 Task: Open Card Tax Planning Review in Board Regulatory Compliance to Workspace Email Automation and add a team member Softage.1@softage.net, a label Orange, a checklist Retirement Planning, an attachment from your google drive, a color Orange and finally, add a card description 'Develop and launch new customer retention strategy' and a comment 'This task requires us to be proactive and take ownership of our work, ensuring that we are making progress towards our goals.'. Add a start date 'Jan 05, 1900' with a due date 'Jan 12, 1900'
Action: Mouse moved to (671, 140)
Screenshot: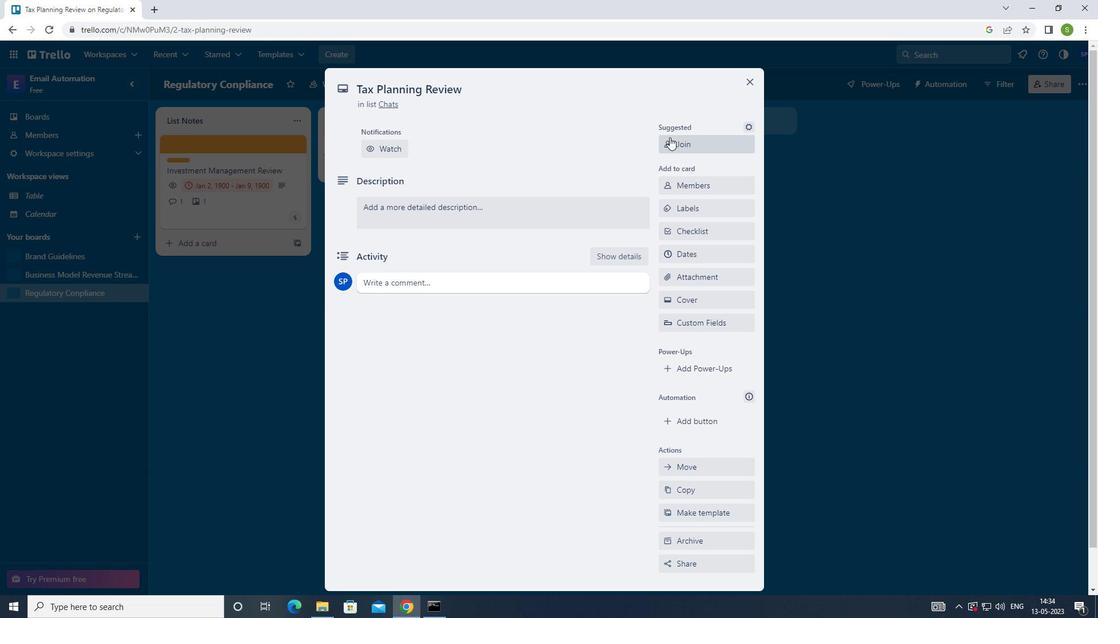 
Action: Mouse pressed left at (671, 140)
Screenshot: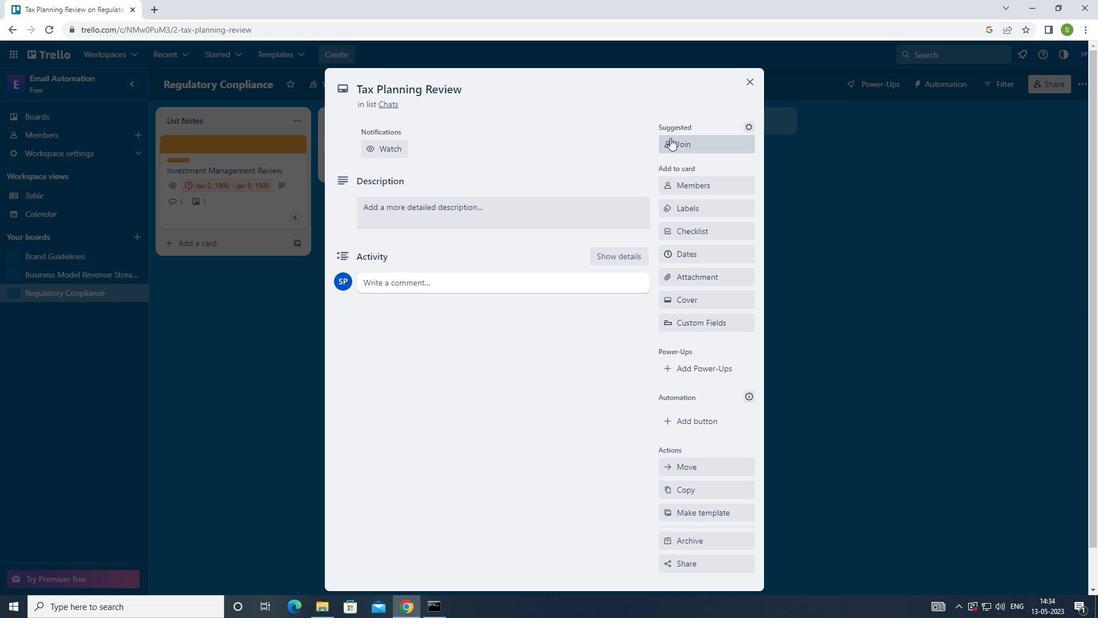 
Action: Mouse moved to (685, 148)
Screenshot: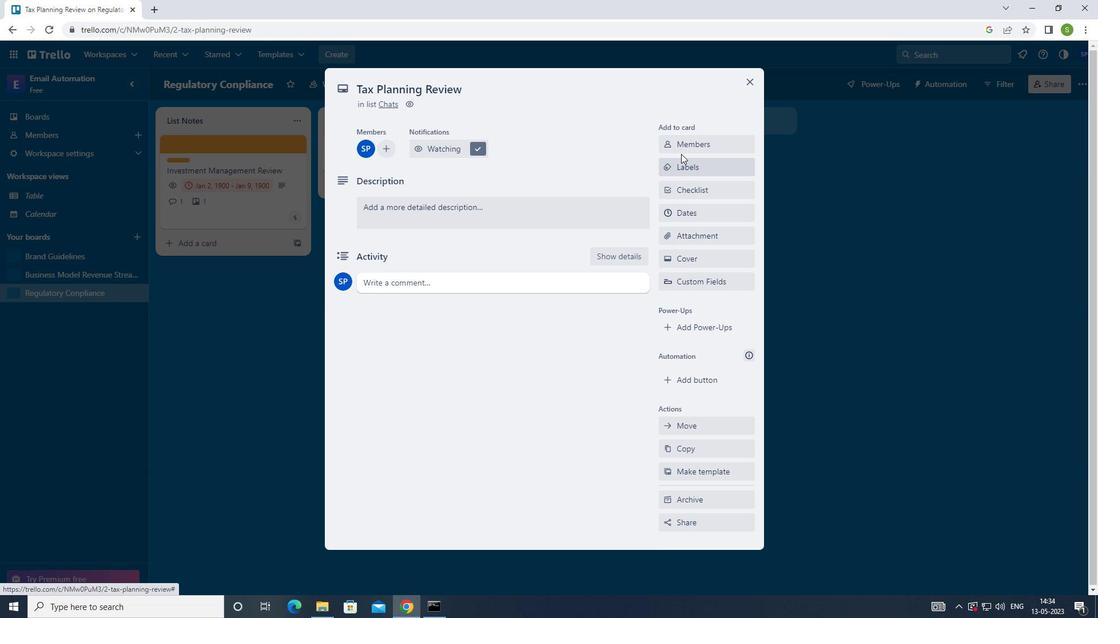 
Action: Mouse pressed left at (685, 148)
Screenshot: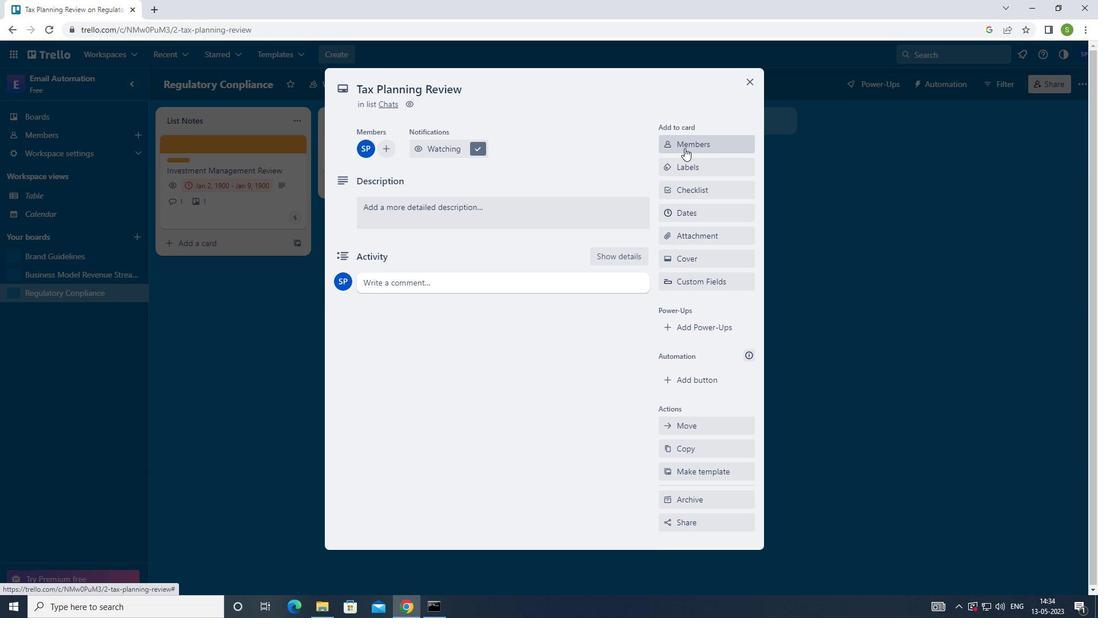 
Action: Mouse moved to (608, 189)
Screenshot: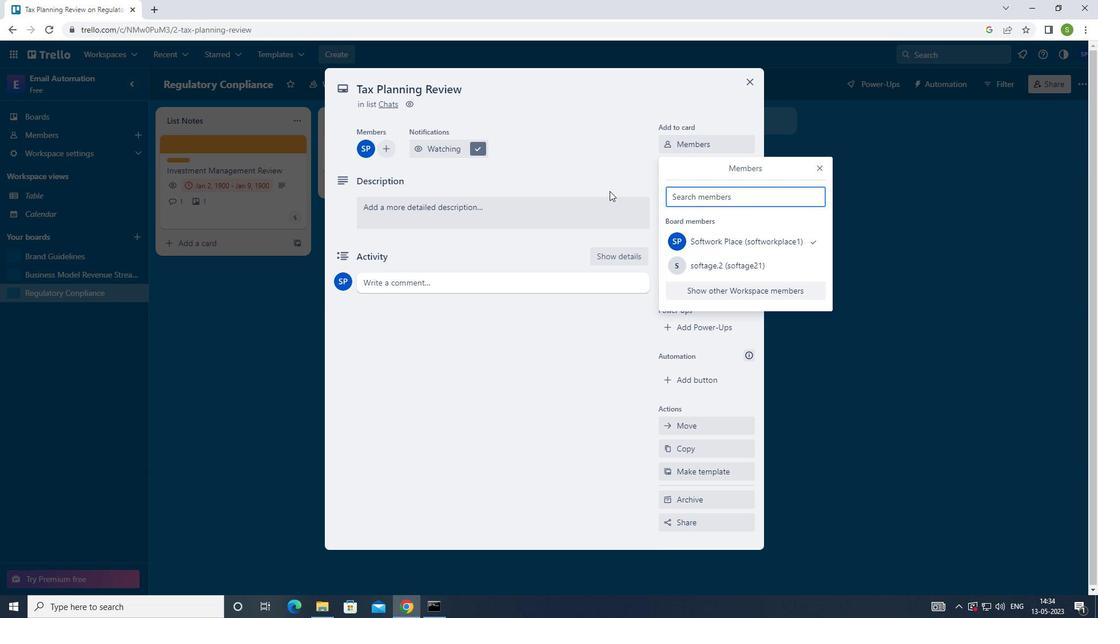 
Action: Key pressed <Key.shift>SOFTAGE.1<Key.shift>@SOFTAGE.NET<Key.enter>
Screenshot: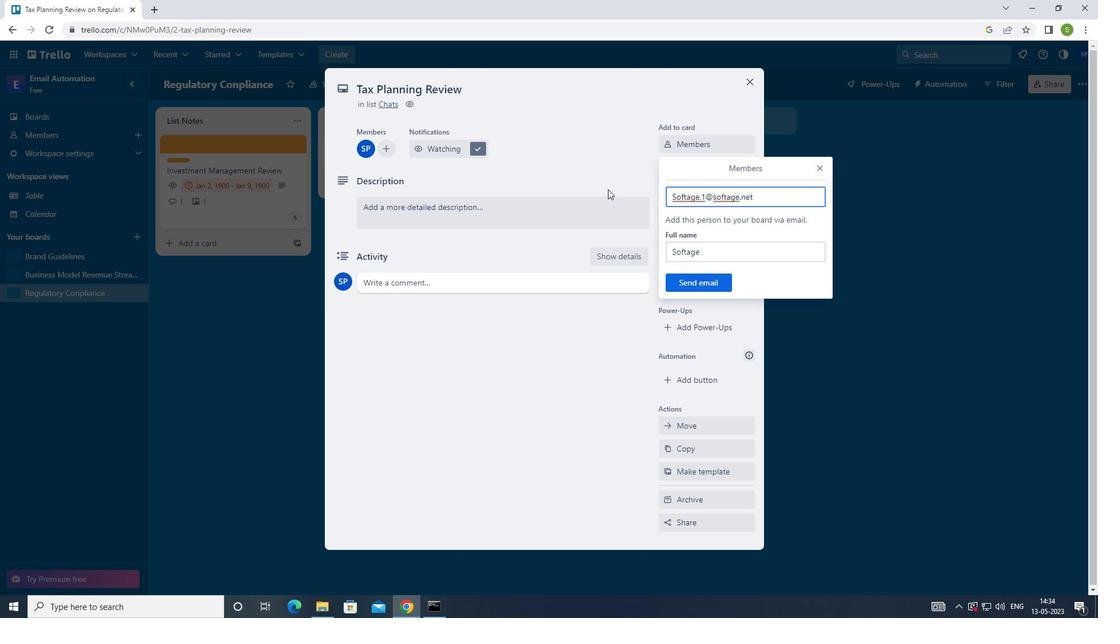 
Action: Mouse moved to (816, 168)
Screenshot: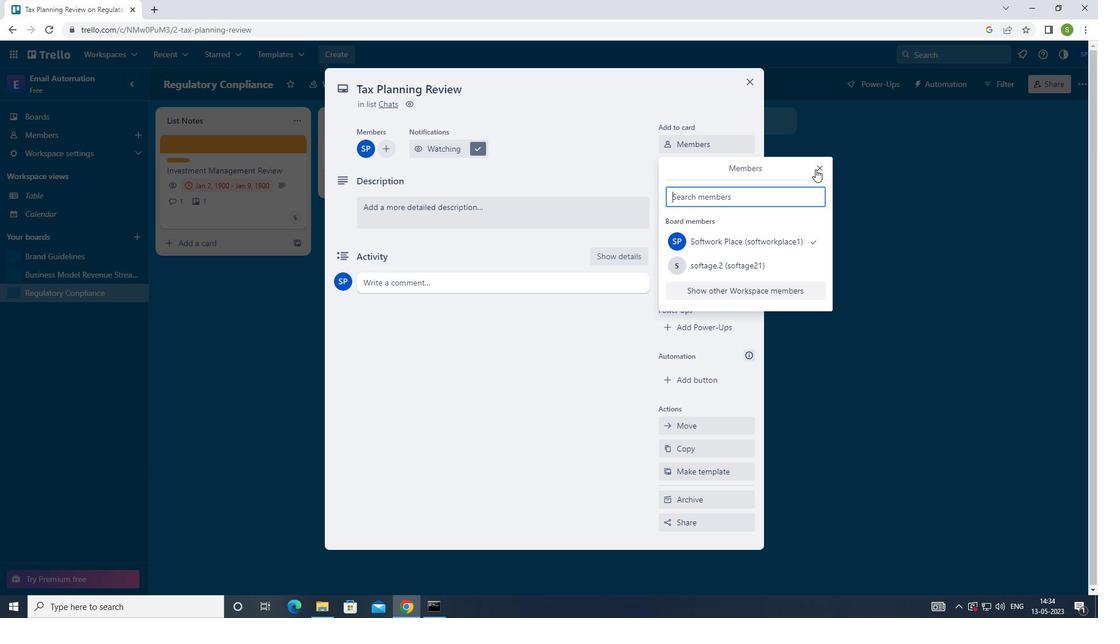 
Action: Mouse pressed left at (816, 168)
Screenshot: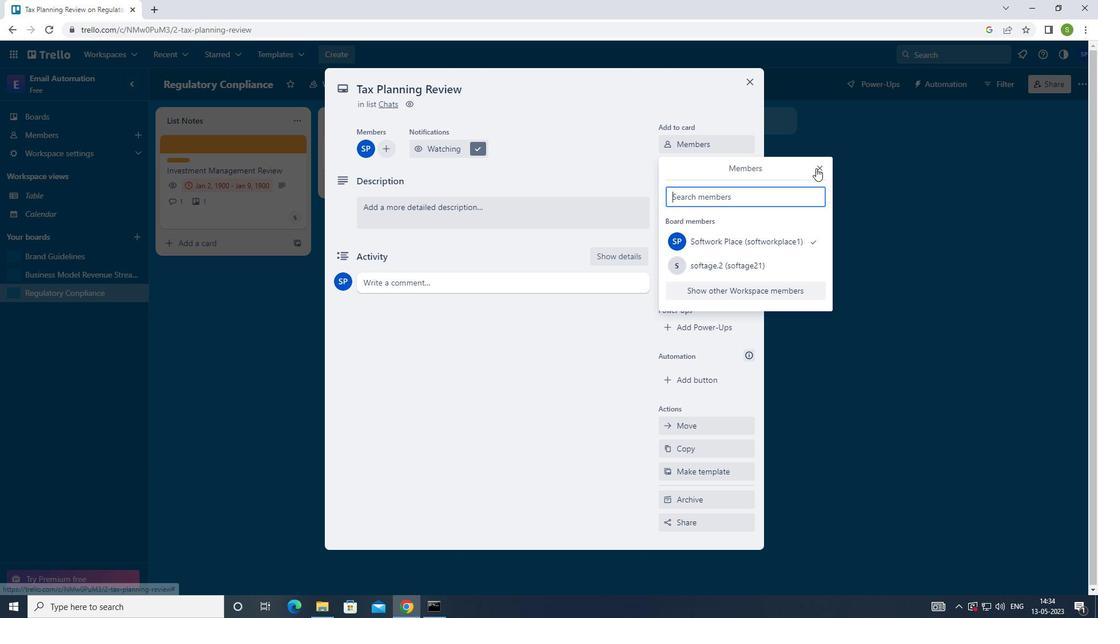 
Action: Mouse moved to (717, 169)
Screenshot: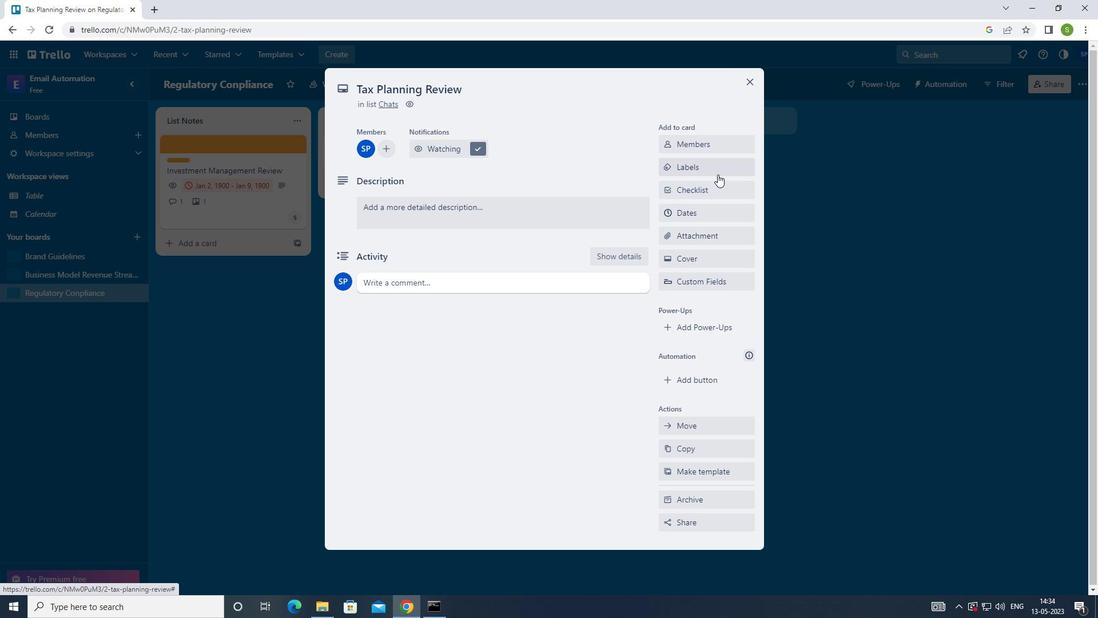 
Action: Mouse pressed left at (717, 169)
Screenshot: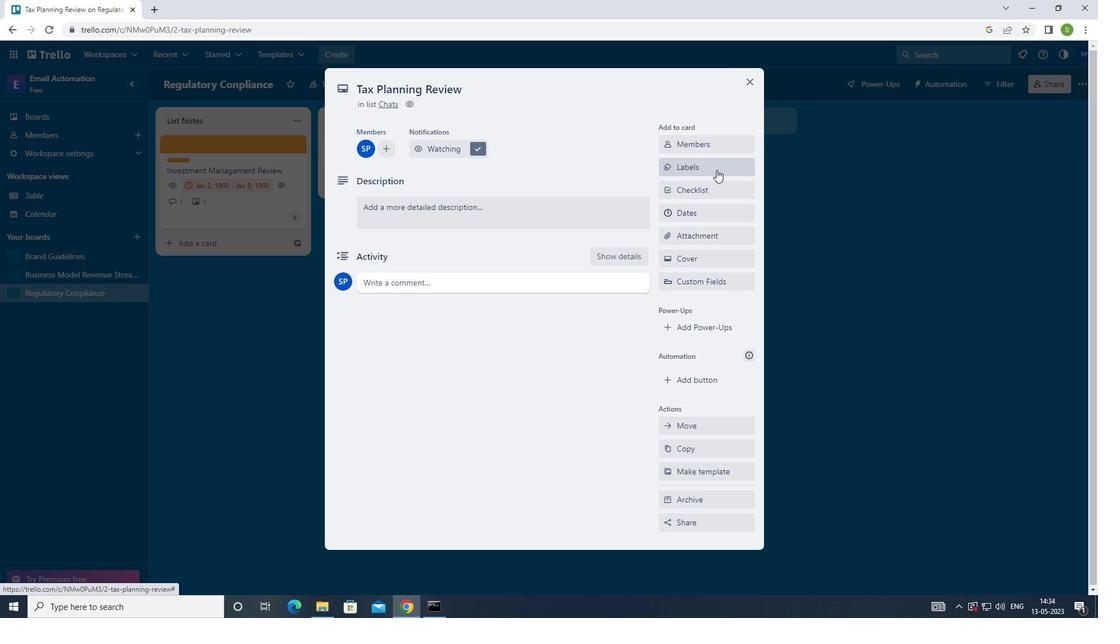 
Action: Mouse moved to (673, 303)
Screenshot: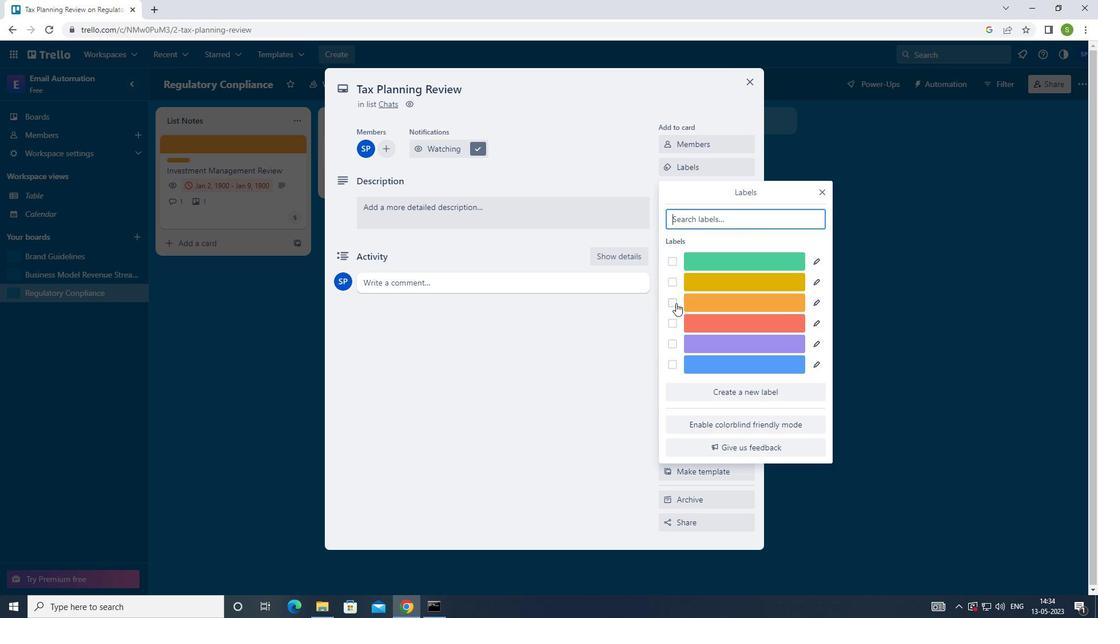 
Action: Mouse pressed left at (673, 303)
Screenshot: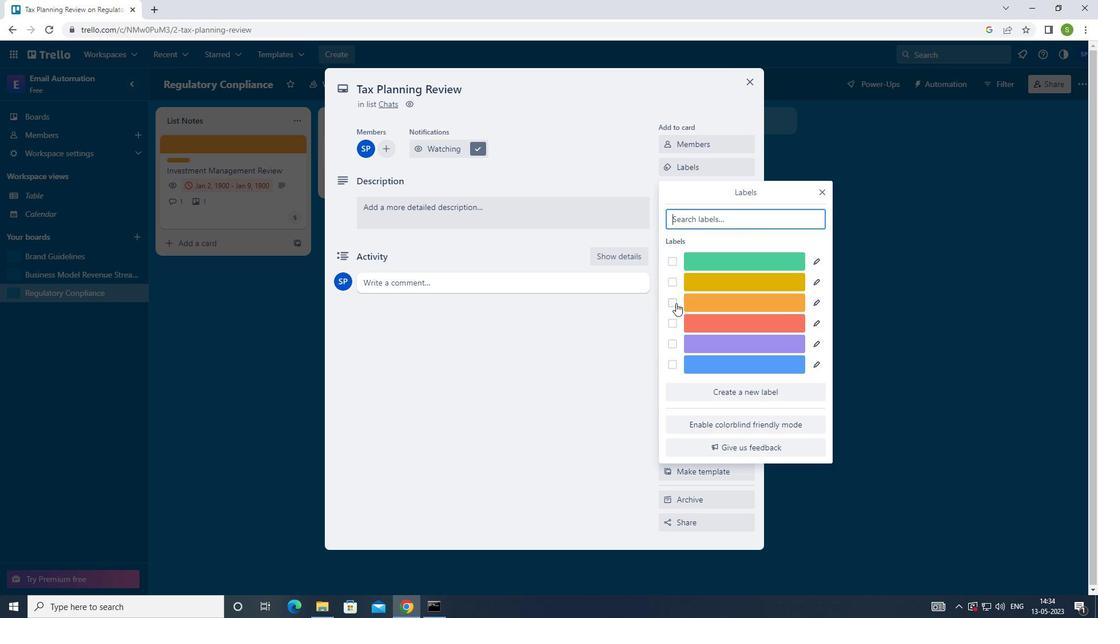 
Action: Mouse moved to (825, 191)
Screenshot: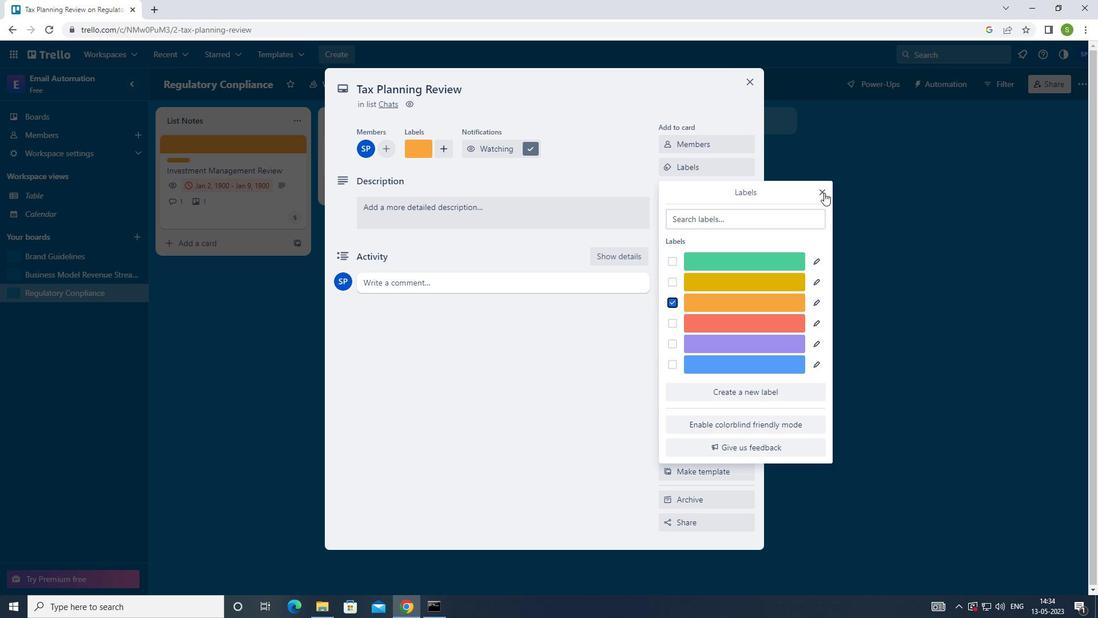 
Action: Mouse pressed left at (825, 191)
Screenshot: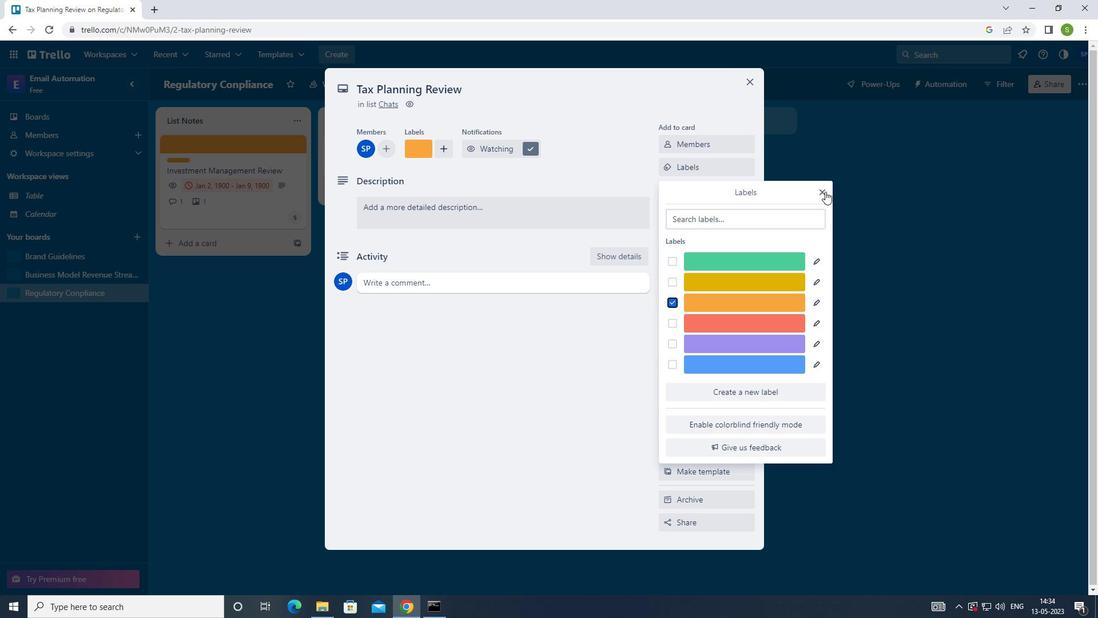 
Action: Mouse moved to (715, 194)
Screenshot: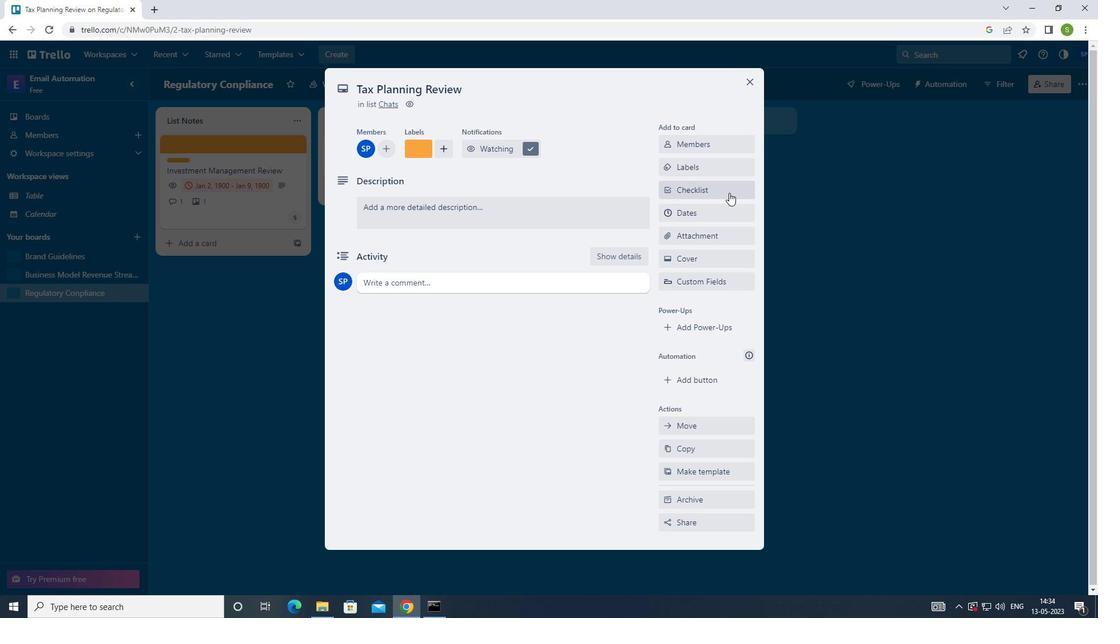 
Action: Mouse pressed left at (715, 194)
Screenshot: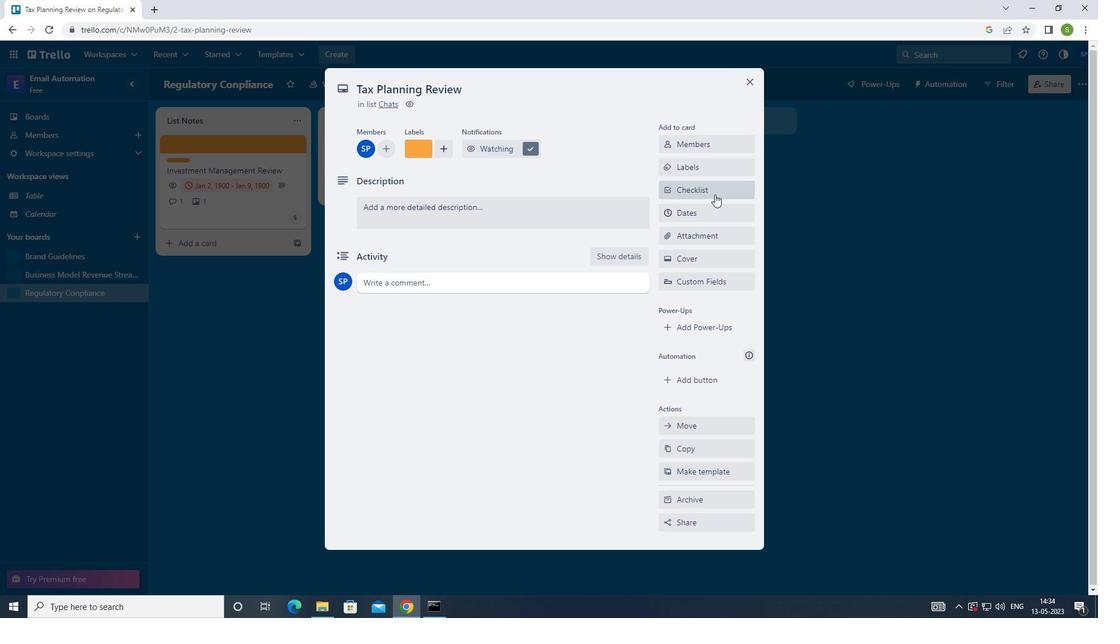 
Action: Mouse moved to (706, 207)
Screenshot: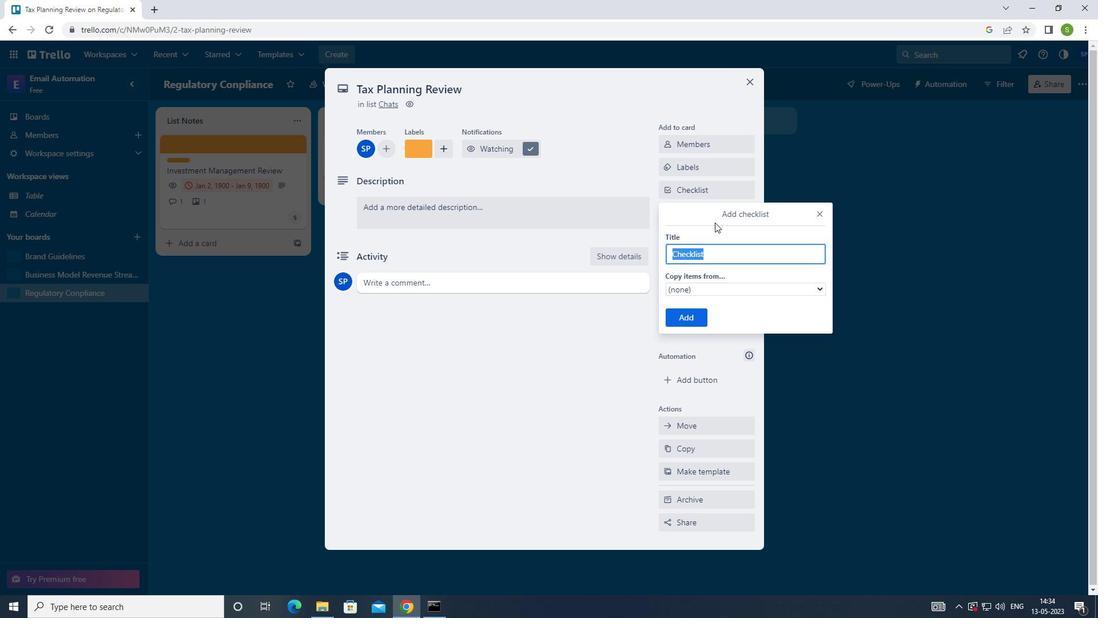 
Action: Key pressed <Key.shift>RETIREMENT<Key.space><Key.shift_r>PLANNING
Screenshot: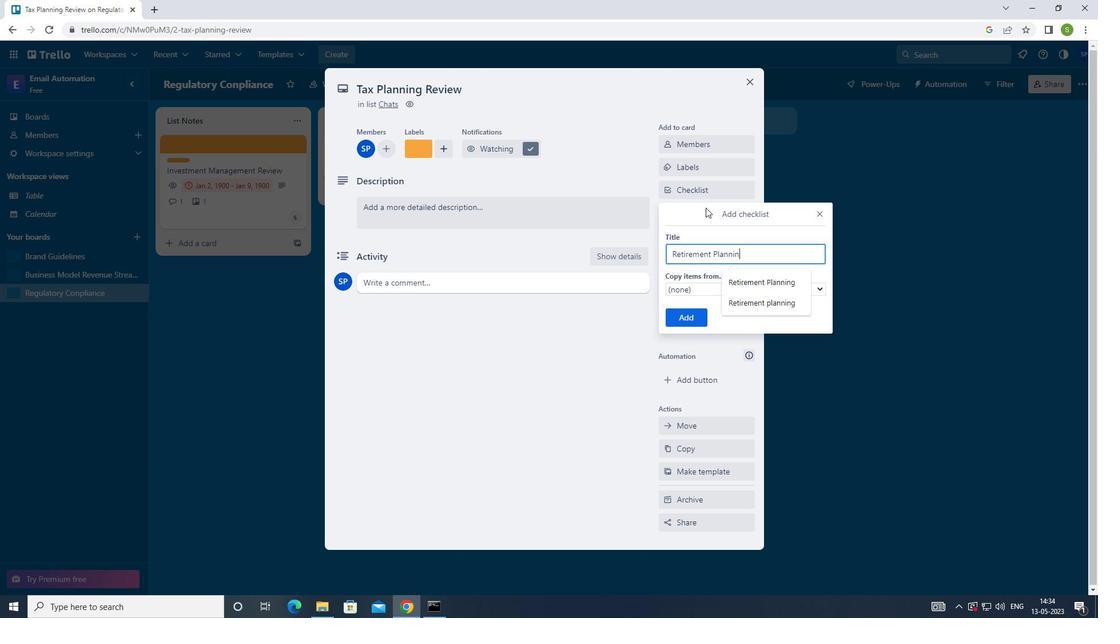 
Action: Mouse moved to (673, 321)
Screenshot: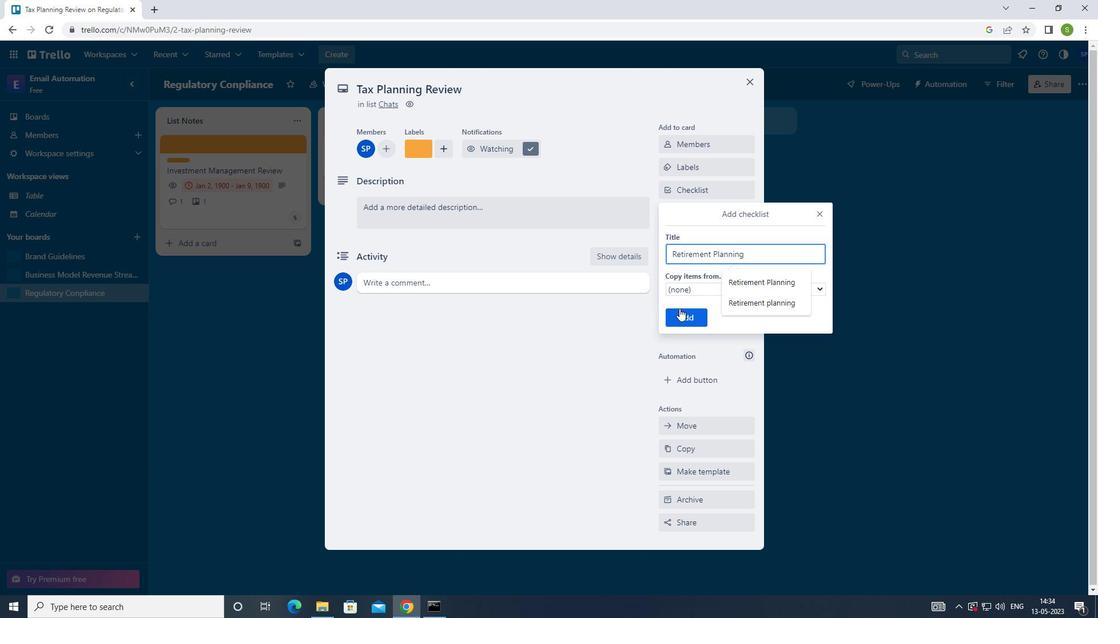 
Action: Mouse pressed left at (673, 321)
Screenshot: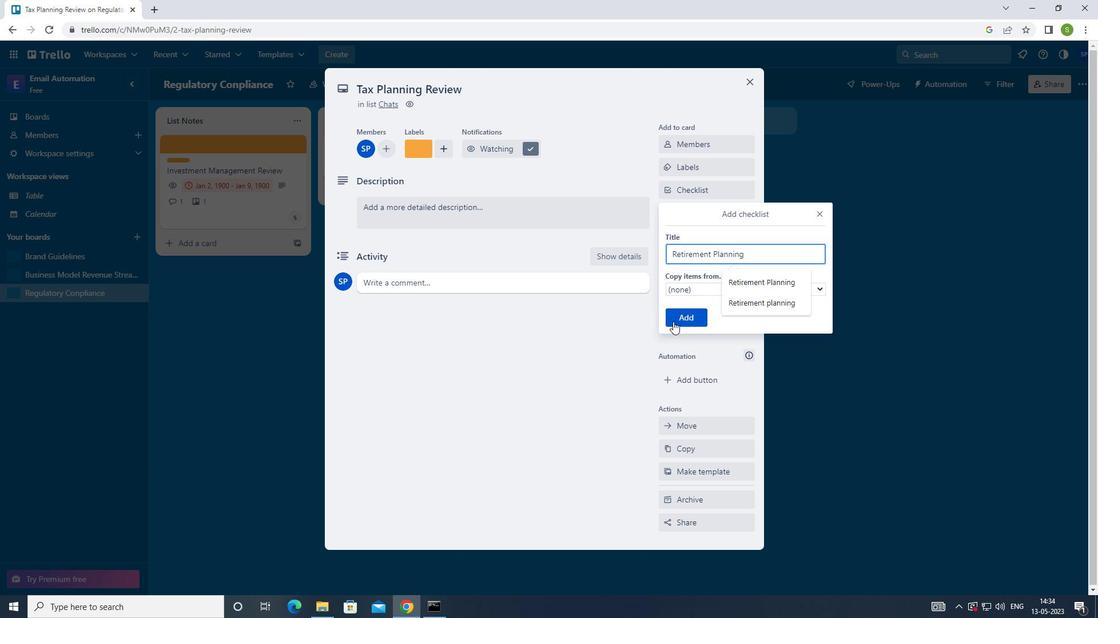 
Action: Mouse moved to (702, 236)
Screenshot: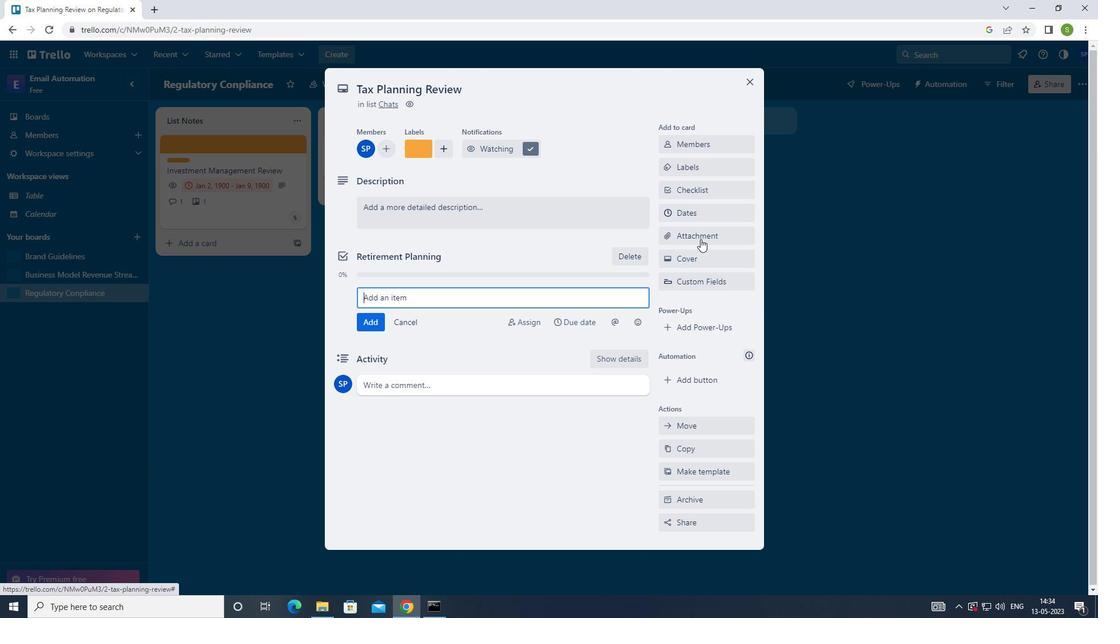 
Action: Mouse pressed left at (702, 236)
Screenshot: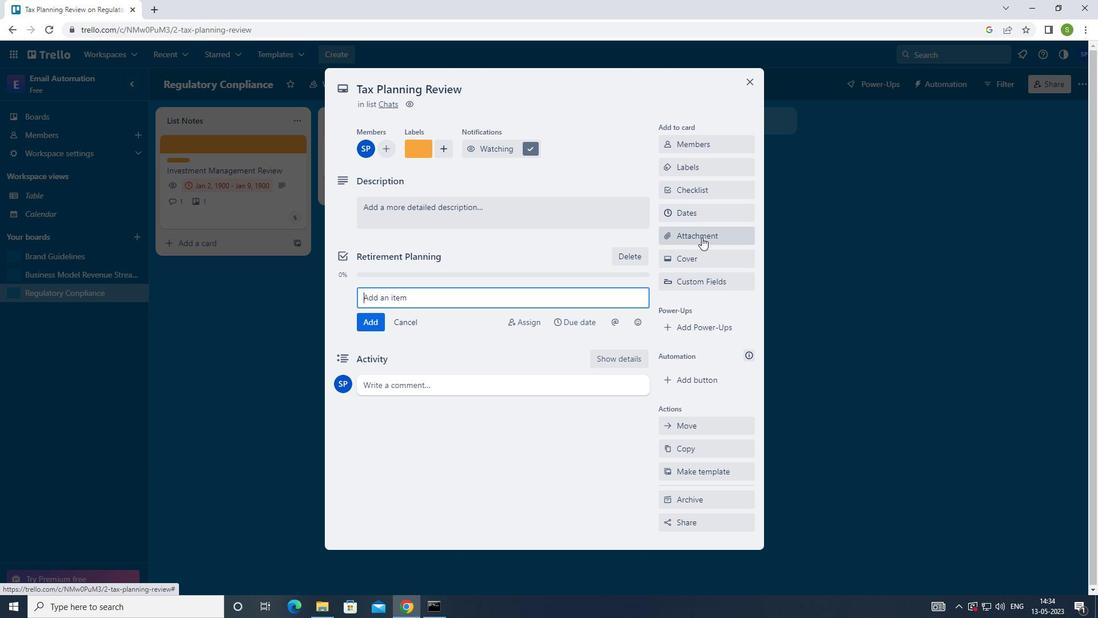 
Action: Mouse moved to (685, 325)
Screenshot: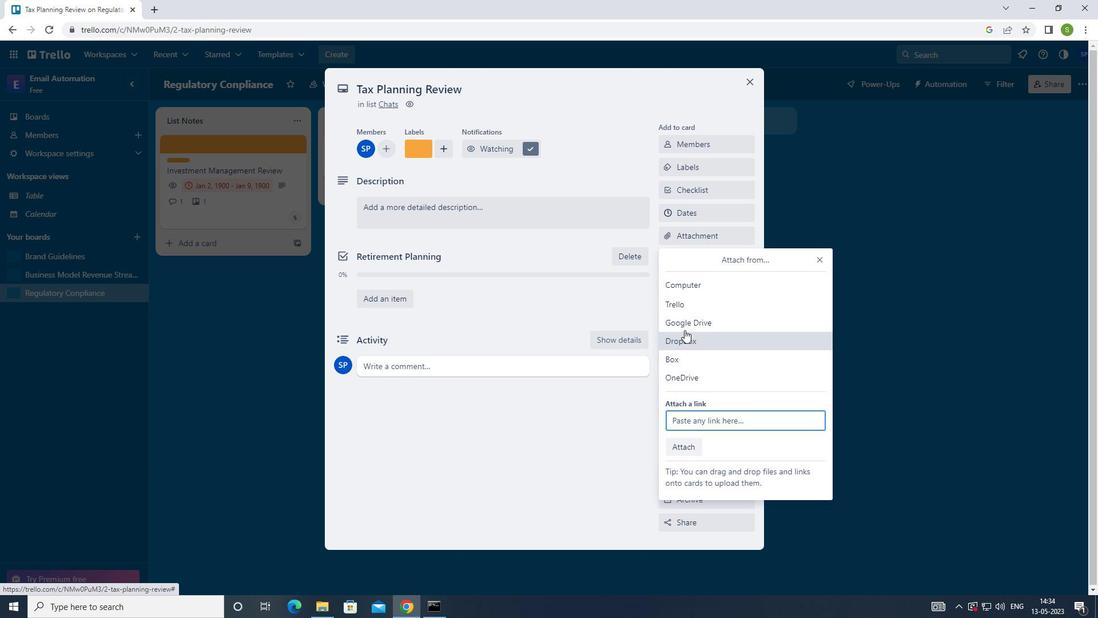 
Action: Mouse pressed left at (685, 325)
Screenshot: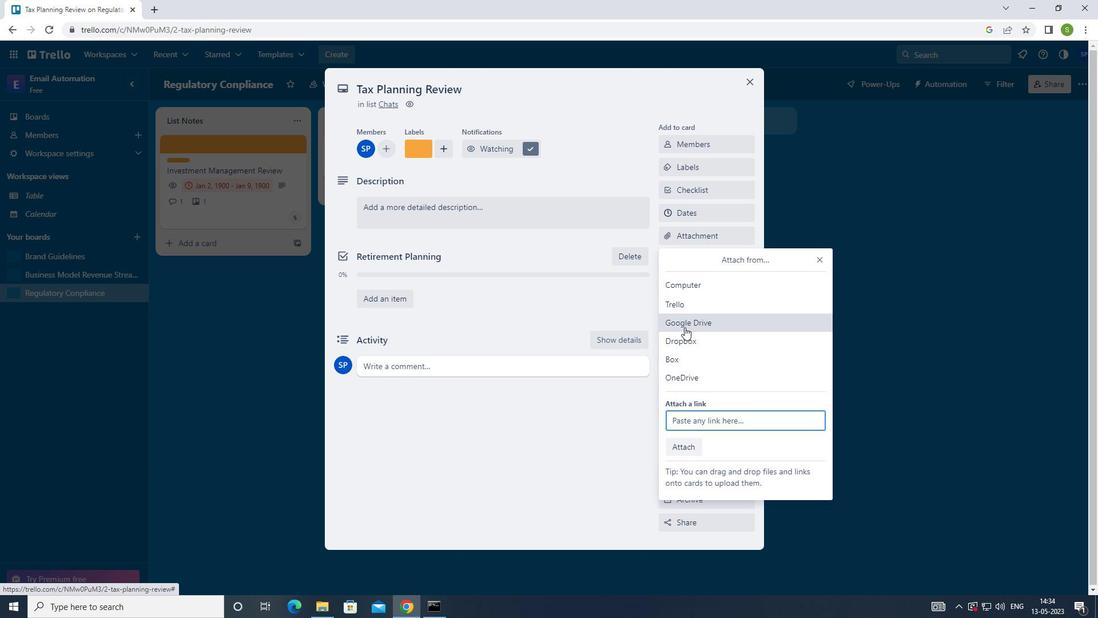 
Action: Mouse moved to (319, 287)
Screenshot: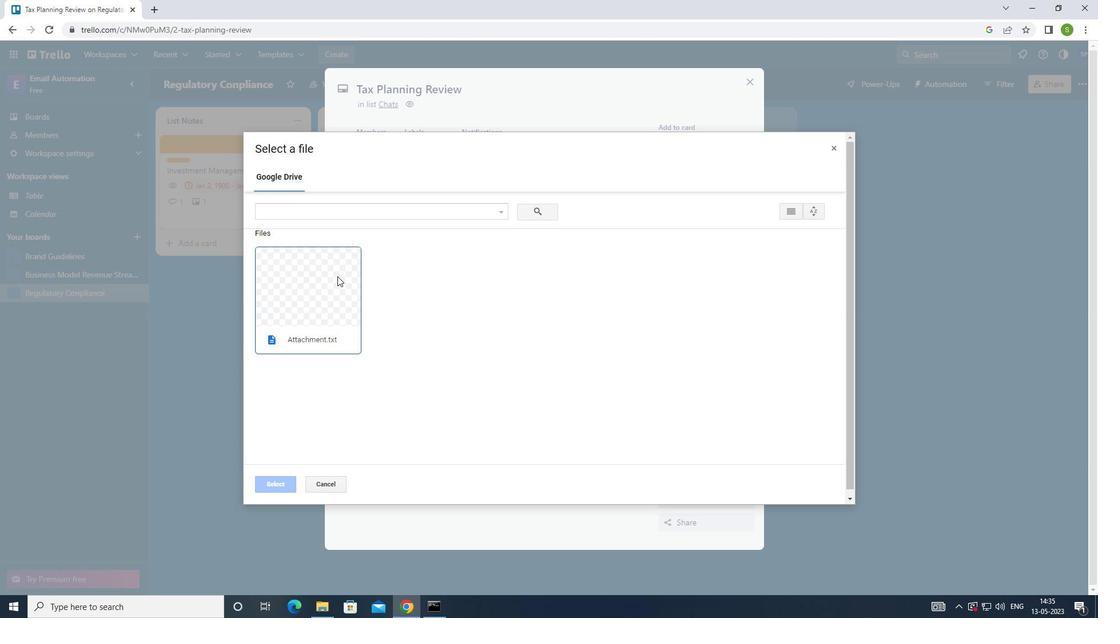 
Action: Mouse pressed left at (319, 287)
Screenshot: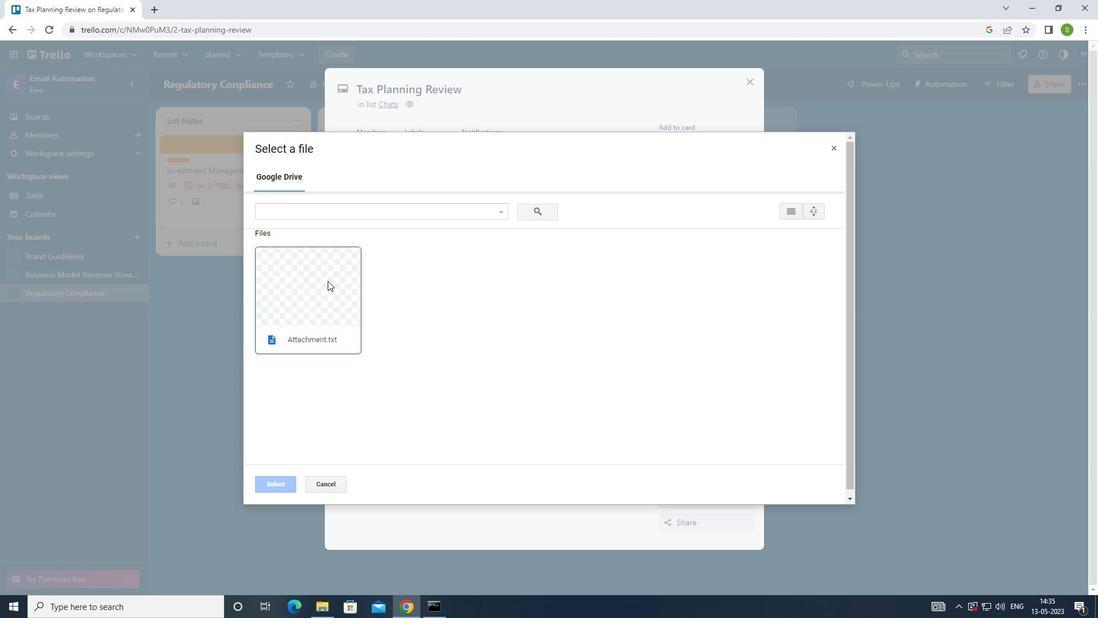 
Action: Mouse moved to (279, 488)
Screenshot: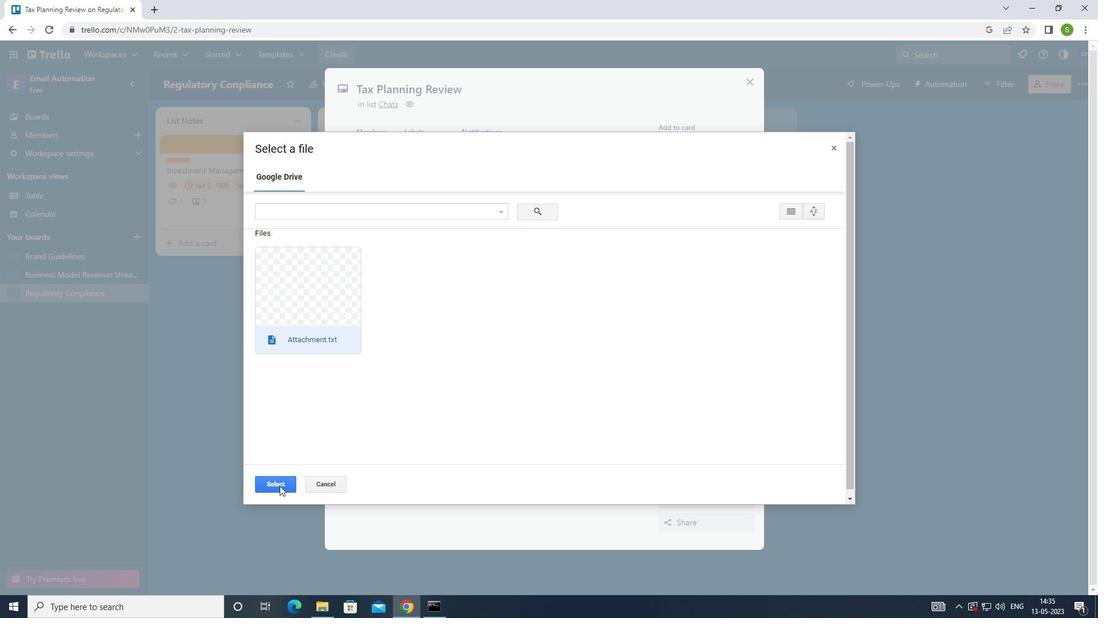 
Action: Mouse pressed left at (279, 488)
Screenshot: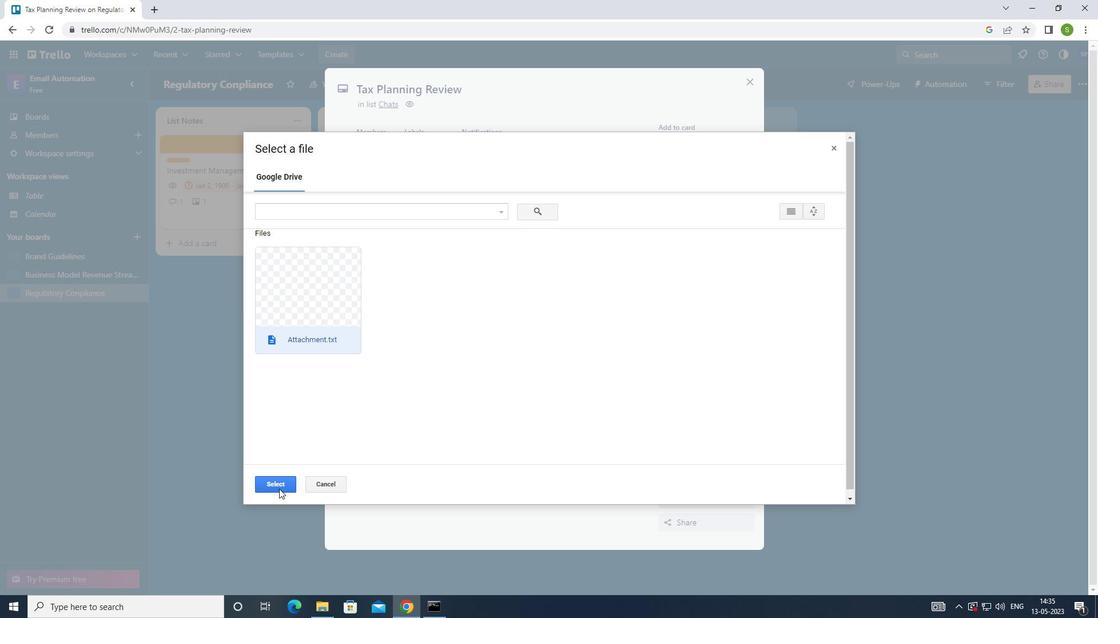 
Action: Mouse moved to (700, 260)
Screenshot: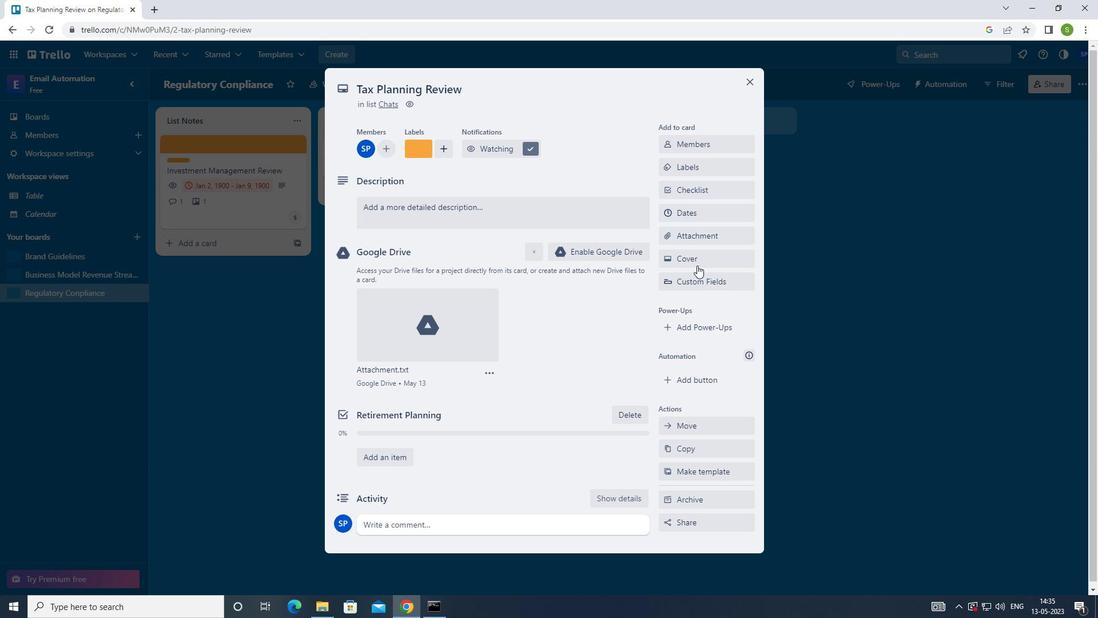 
Action: Mouse pressed left at (700, 260)
Screenshot: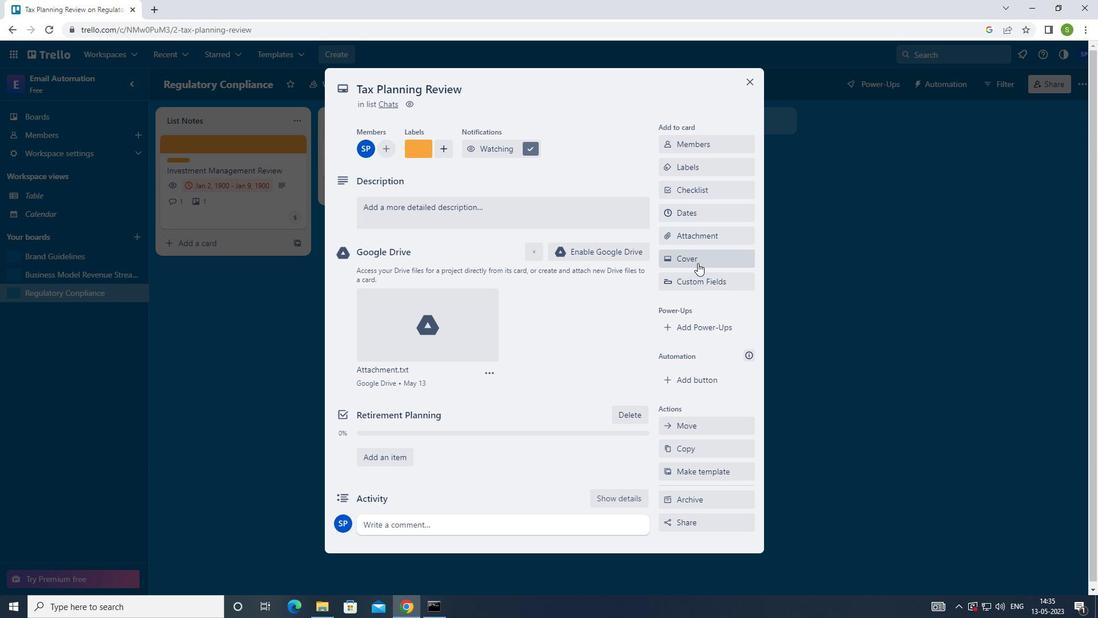 
Action: Mouse moved to (744, 368)
Screenshot: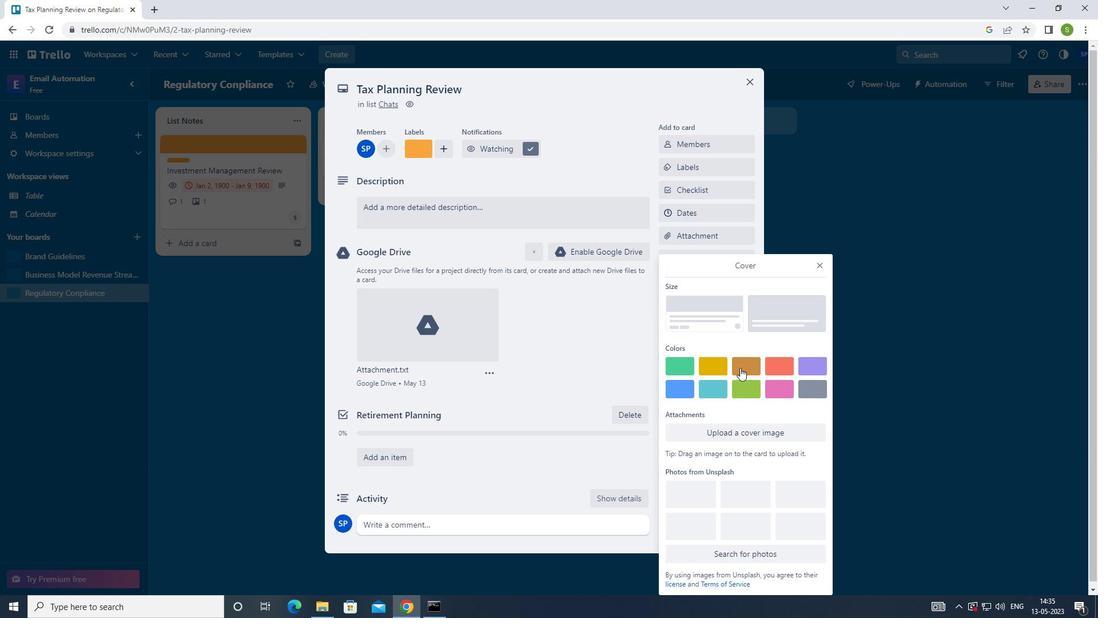 
Action: Mouse pressed left at (744, 368)
Screenshot: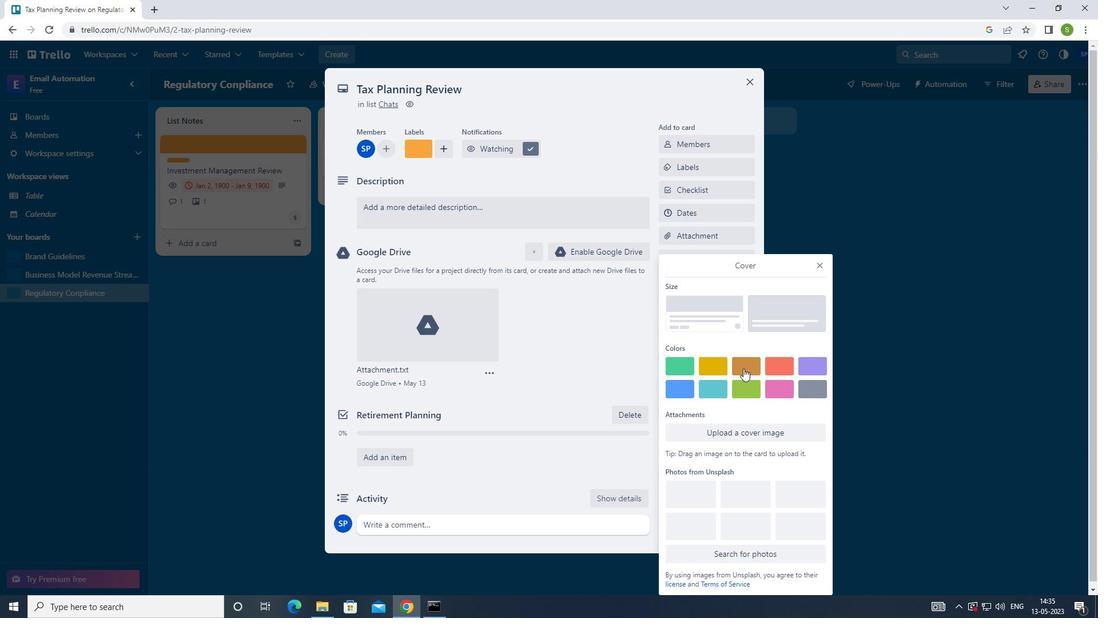 
Action: Mouse moved to (818, 244)
Screenshot: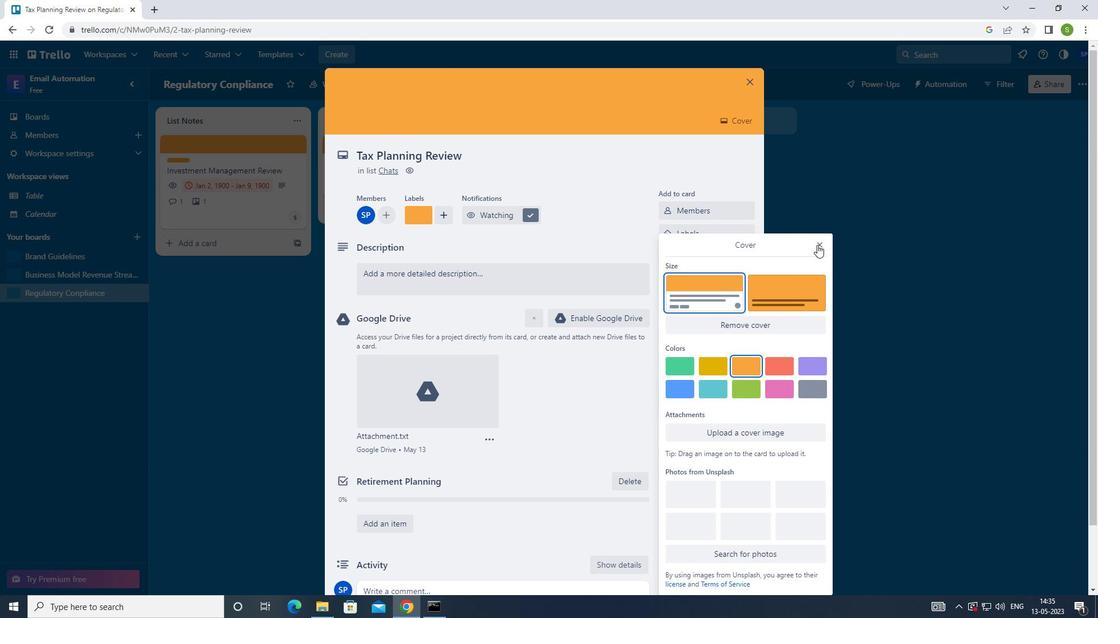 
Action: Mouse pressed left at (818, 244)
Screenshot: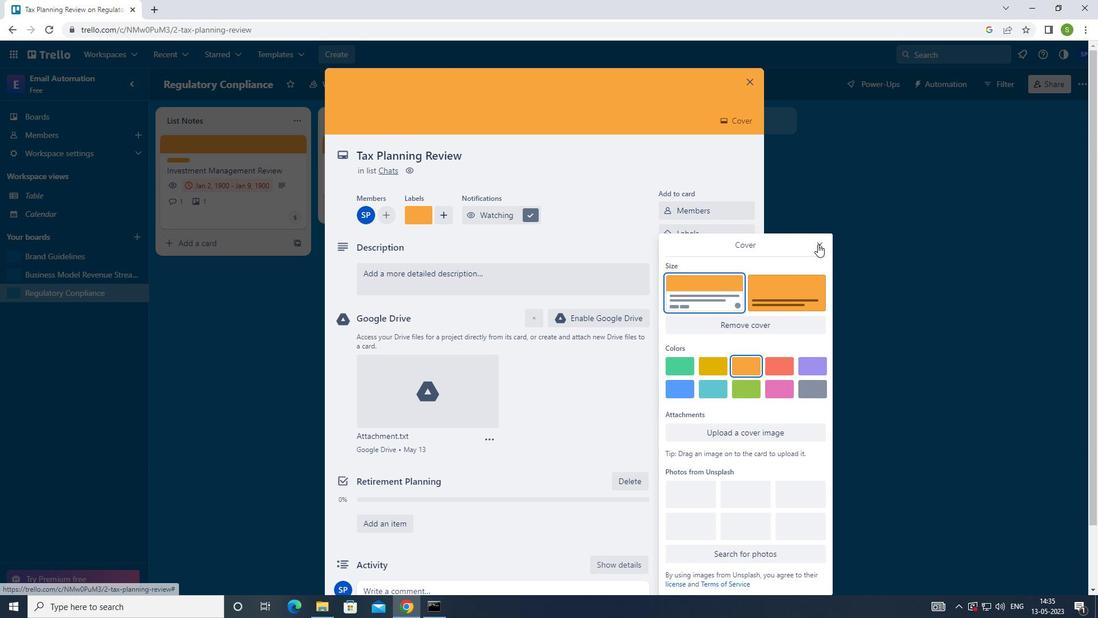 
Action: Mouse moved to (538, 281)
Screenshot: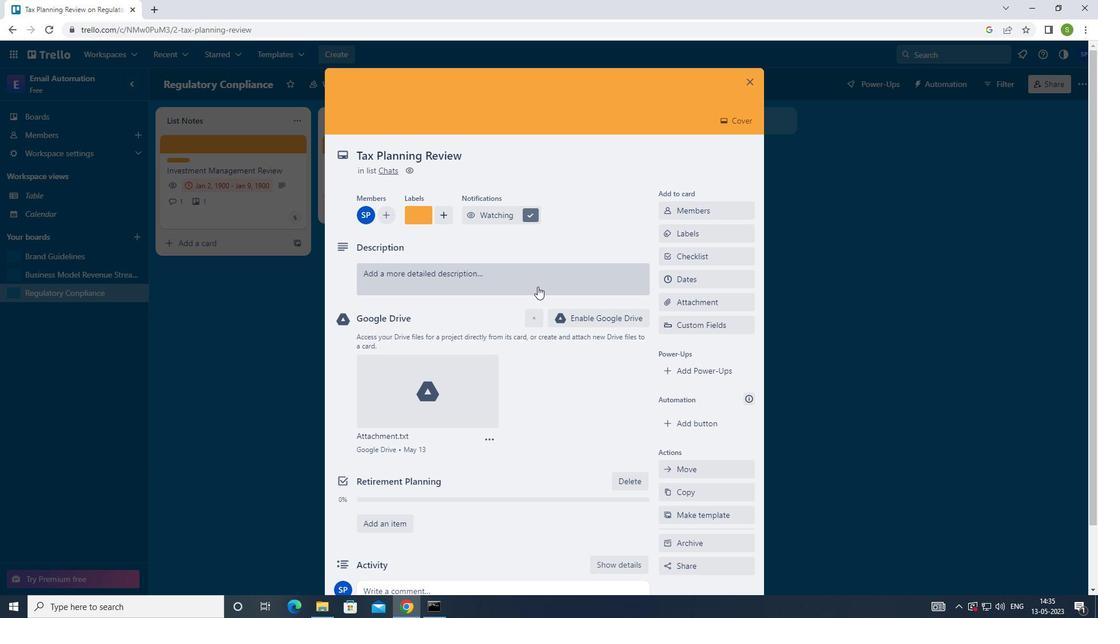 
Action: Mouse pressed left at (538, 281)
Screenshot: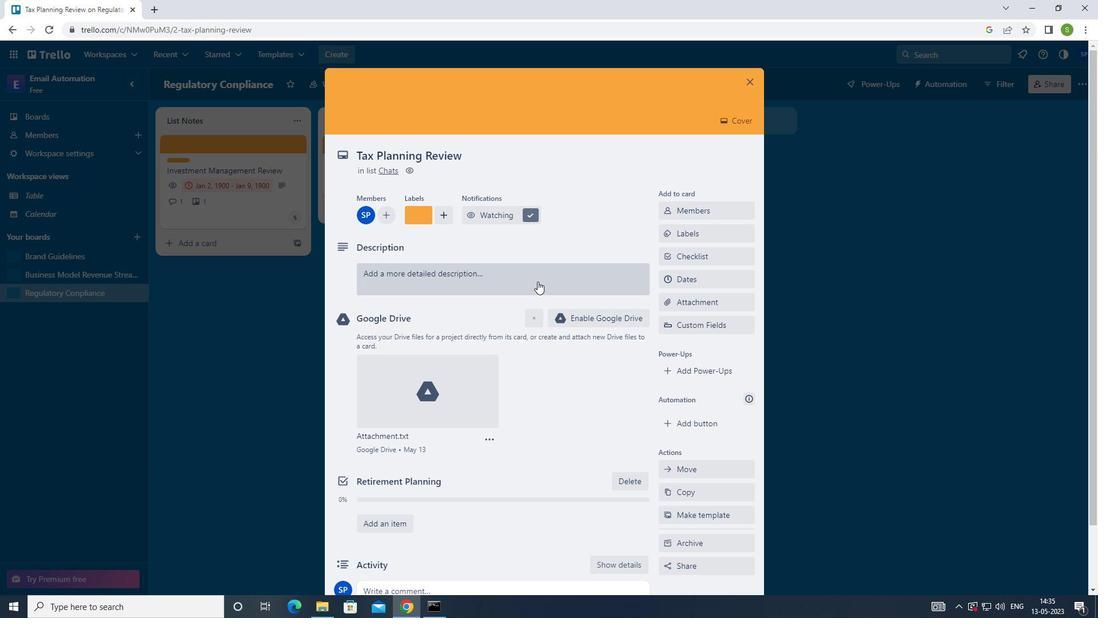 
Action: Mouse moved to (538, 279)
Screenshot: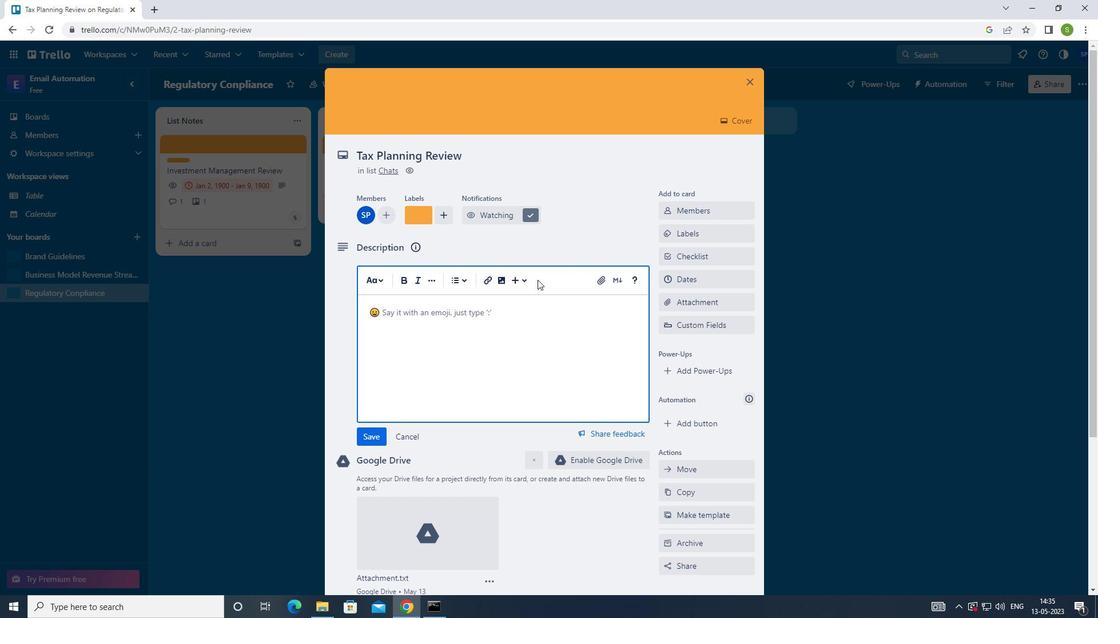 
Action: Key pressed <Key.shift>DEVELOP<Key.space>AND<Key.space>LAUNCH<Key.space>NEW<Key.space>CUSTOMER<Key.space>RETENTION<Key.space>STRATEGY
Screenshot: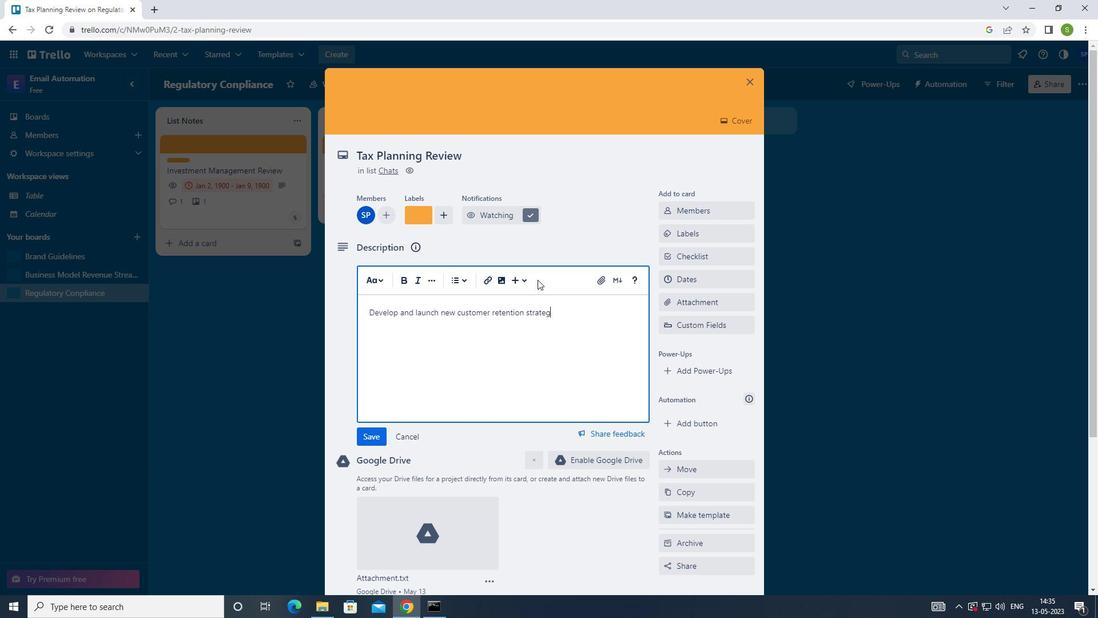 
Action: Mouse moved to (366, 442)
Screenshot: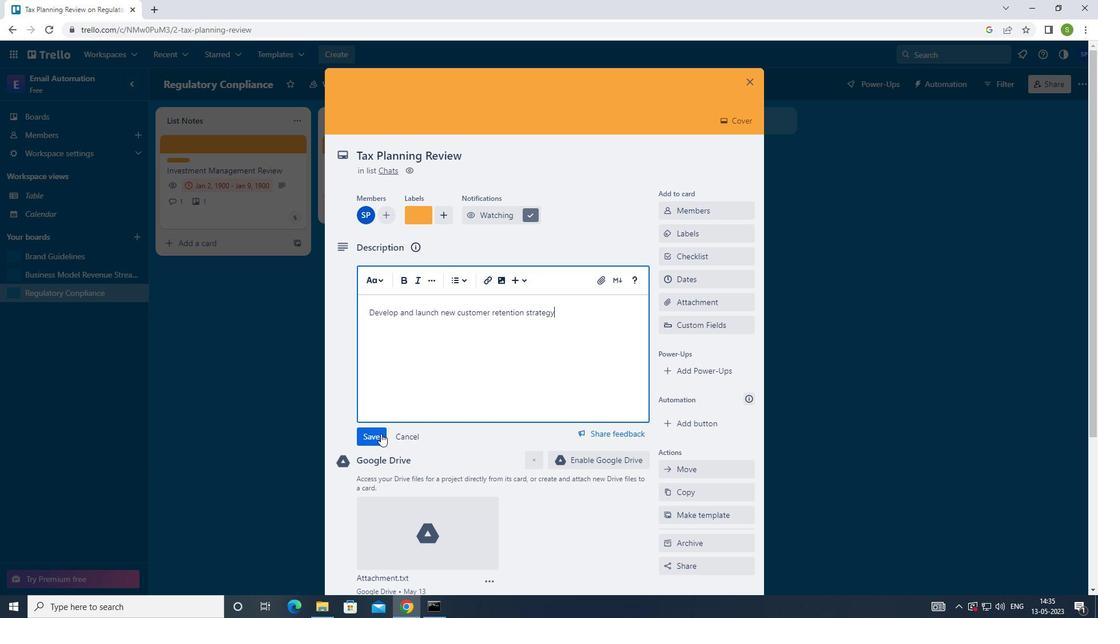 
Action: Mouse pressed left at (366, 442)
Screenshot: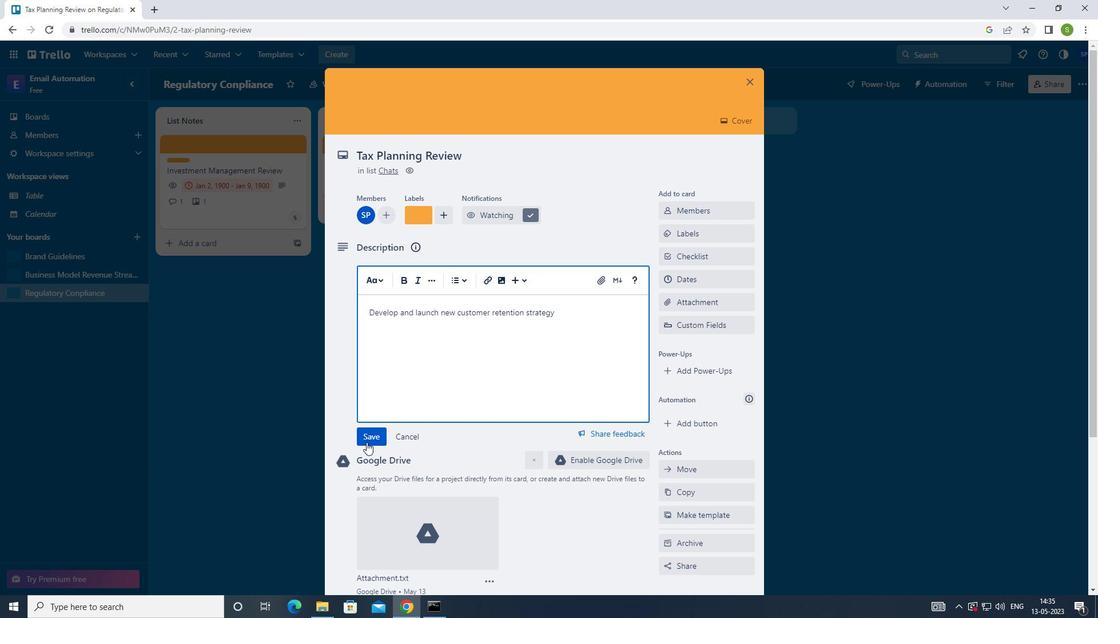 
Action: Mouse moved to (428, 355)
Screenshot: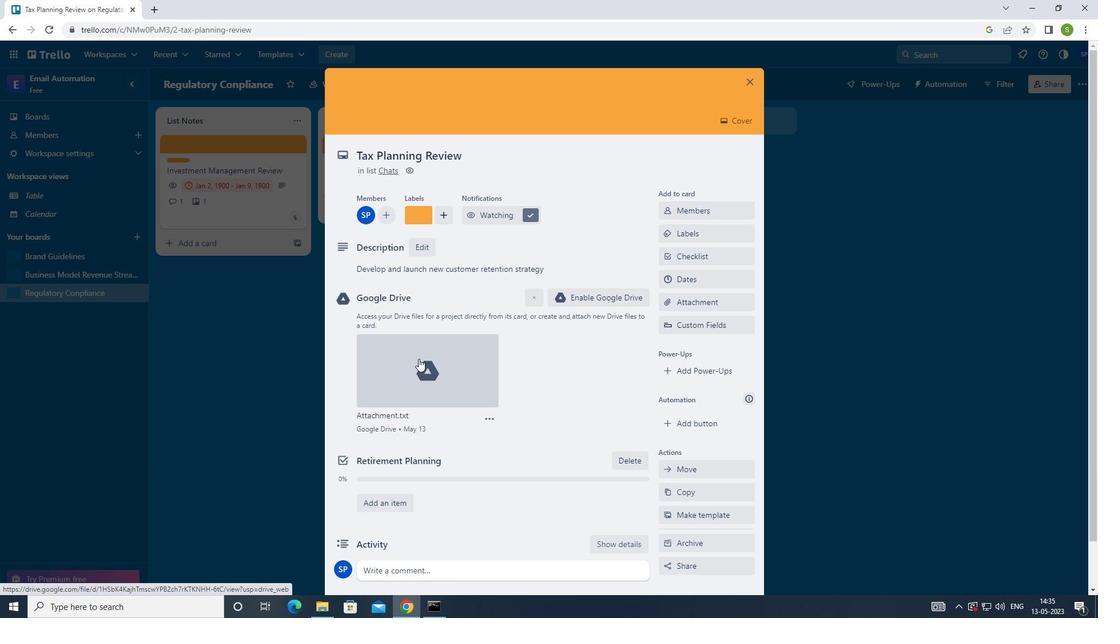 
Action: Mouse scrolled (428, 354) with delta (0, 0)
Screenshot: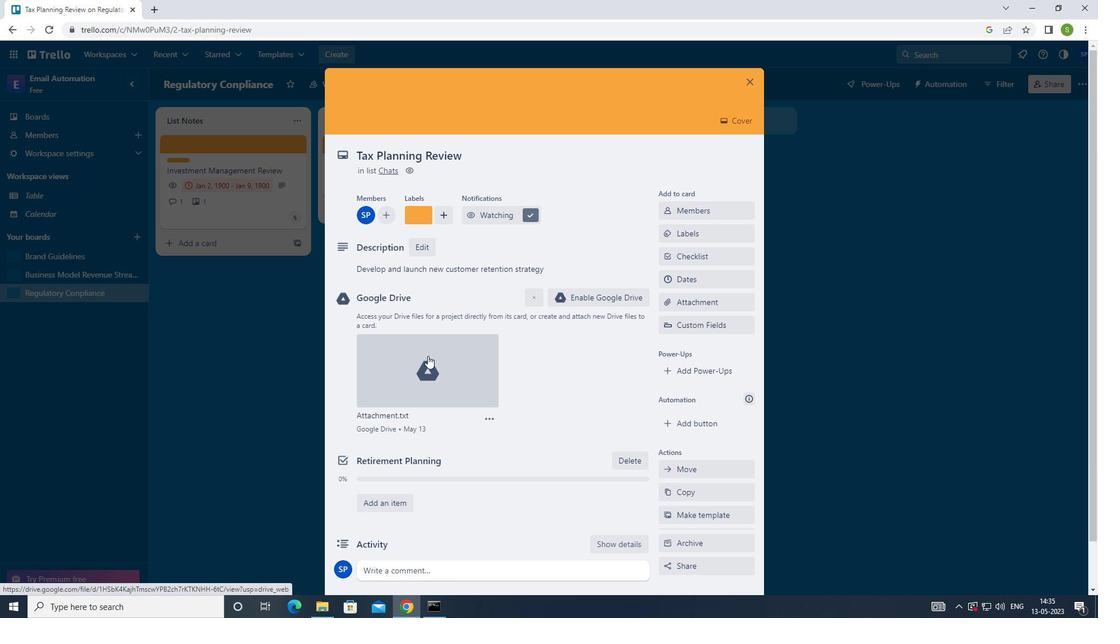 
Action: Mouse scrolled (428, 354) with delta (0, 0)
Screenshot: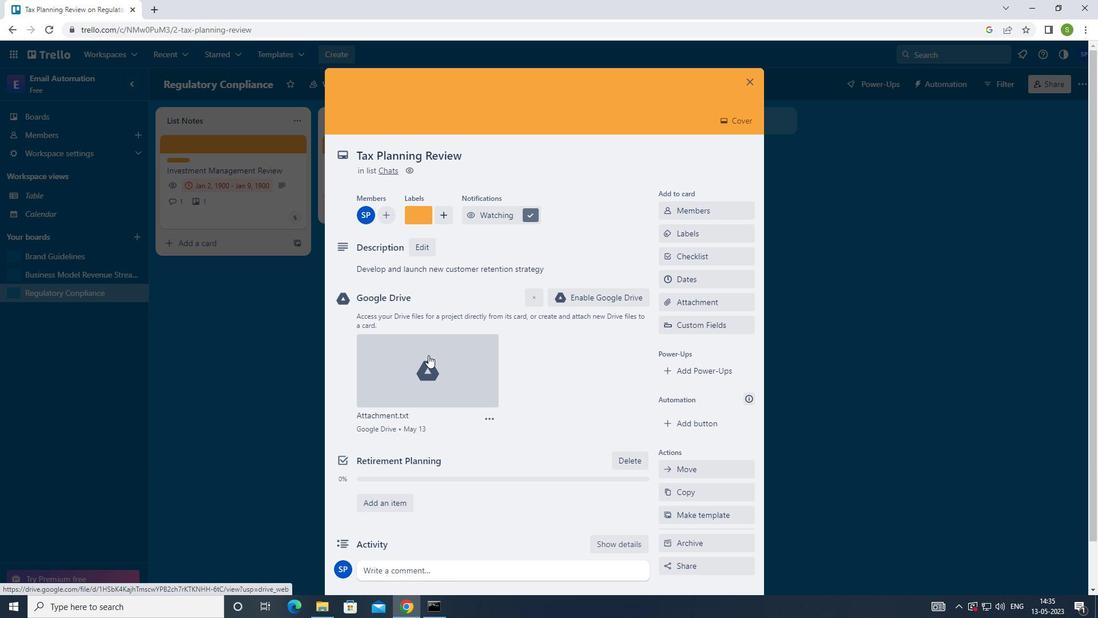 
Action: Mouse scrolled (428, 354) with delta (0, 0)
Screenshot: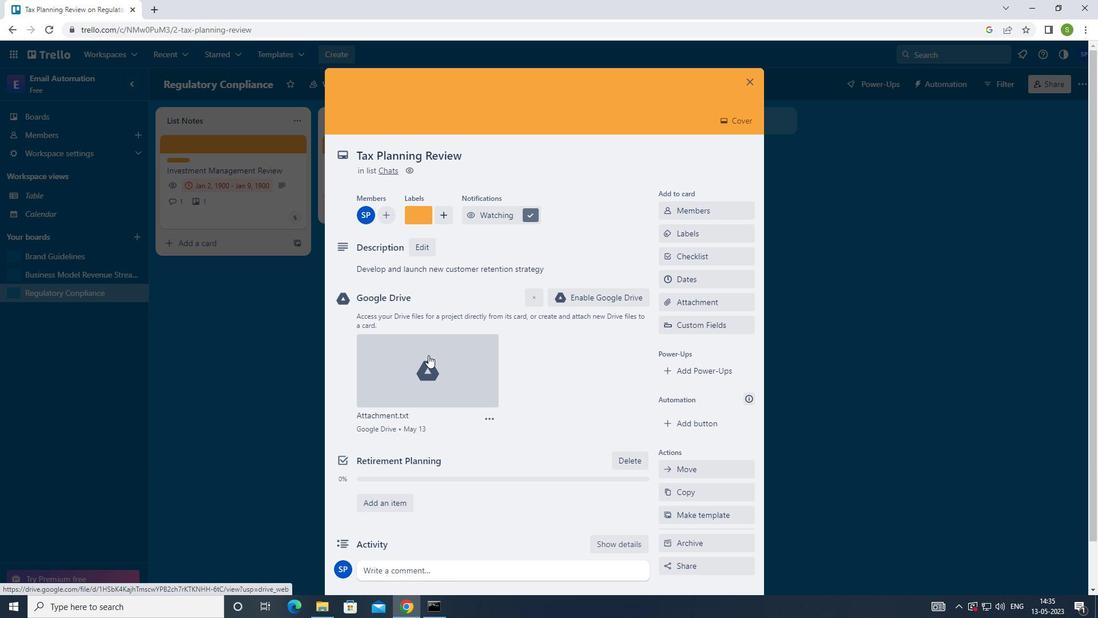 
Action: Mouse scrolled (428, 354) with delta (0, 0)
Screenshot: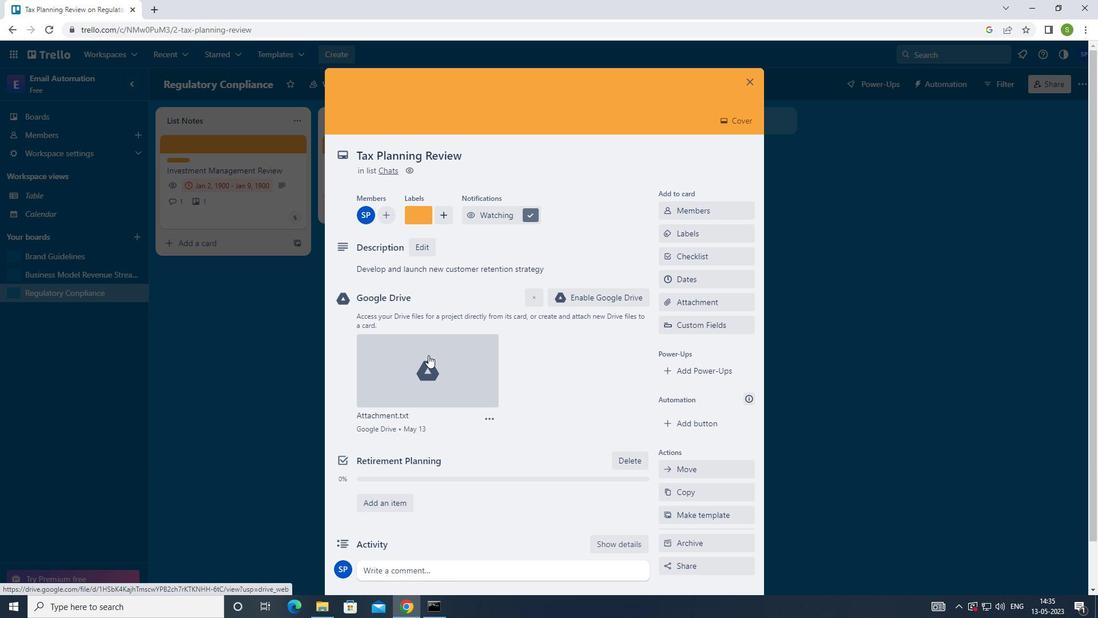 
Action: Mouse scrolled (428, 354) with delta (0, 0)
Screenshot: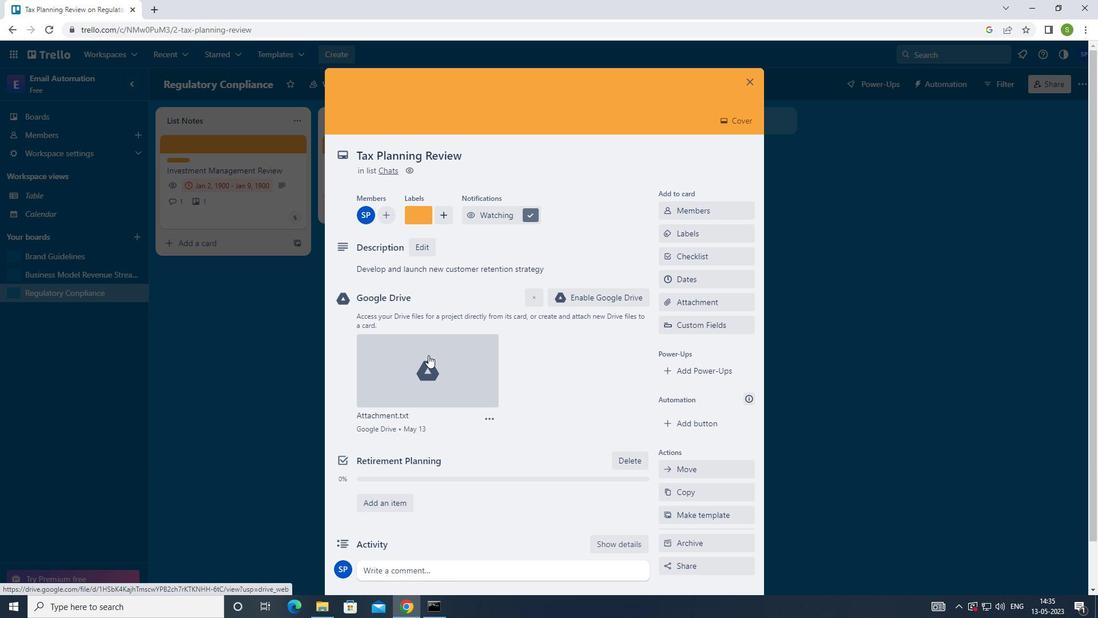 
Action: Mouse moved to (424, 520)
Screenshot: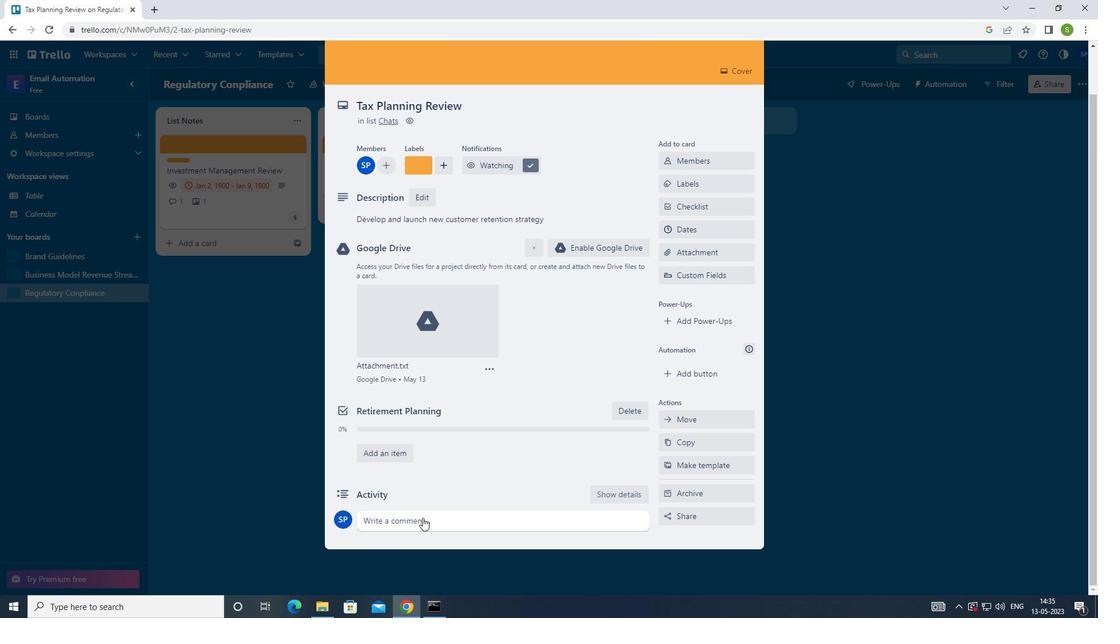 
Action: Mouse pressed left at (424, 520)
Screenshot: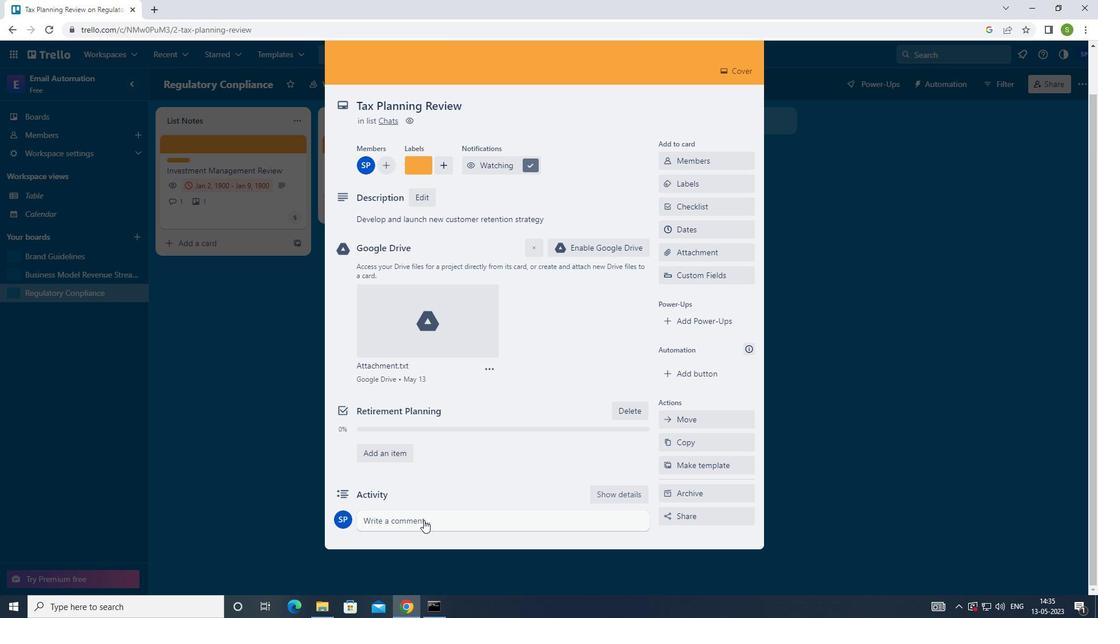 
Action: Mouse moved to (453, 400)
Screenshot: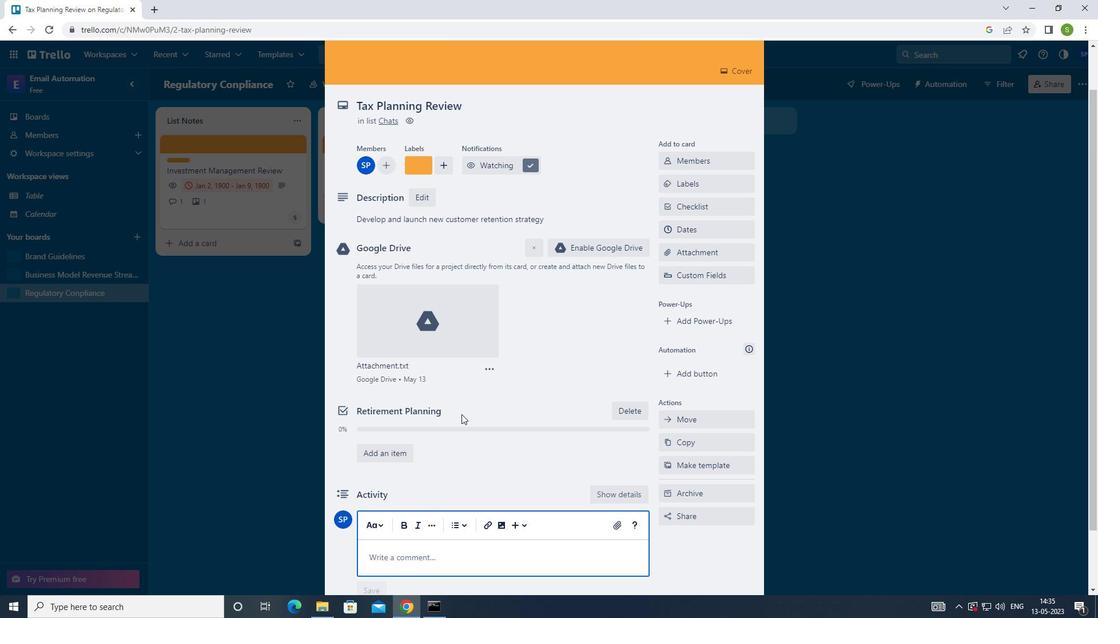 
Action: Key pressed <Key.shift>THIS<Key.space>TASK<Key.space>REQUIRE<Key.space>US<Key.space>TO<Key.space>BE<Key.space>PROACTIVE<Key.space>AND<Key.space>TAKE<Key.space>OWNERSHIP<Key.space>OF<Key.space>OUUR<Key.backspace><Key.backspace>R<Key.space>WORK<Key.space>ENSUE<Key.backspace>RING<Key.space>THAT<Key.space>WE<Key.space>ARE<Key.space>MAKING<Key.space>PROGRESS<Key.space>TOWARD<Key.space>PROGRESS<Key.space>TOWARDS<Key.space>OUR<Key.space>GOALS
Screenshot: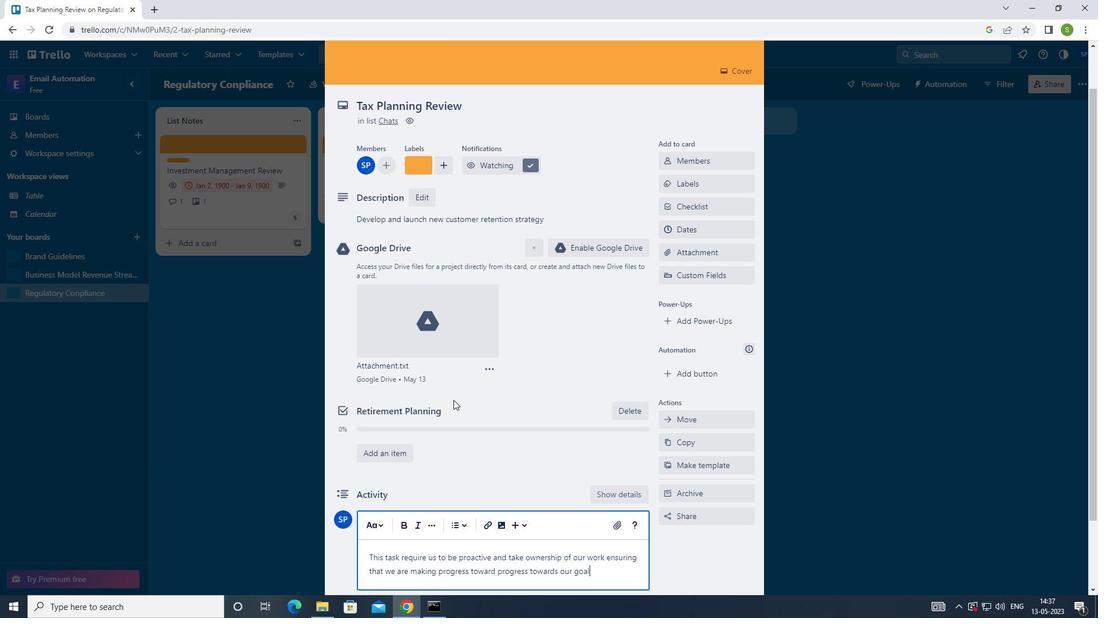 
Action: Mouse moved to (546, 277)
Screenshot: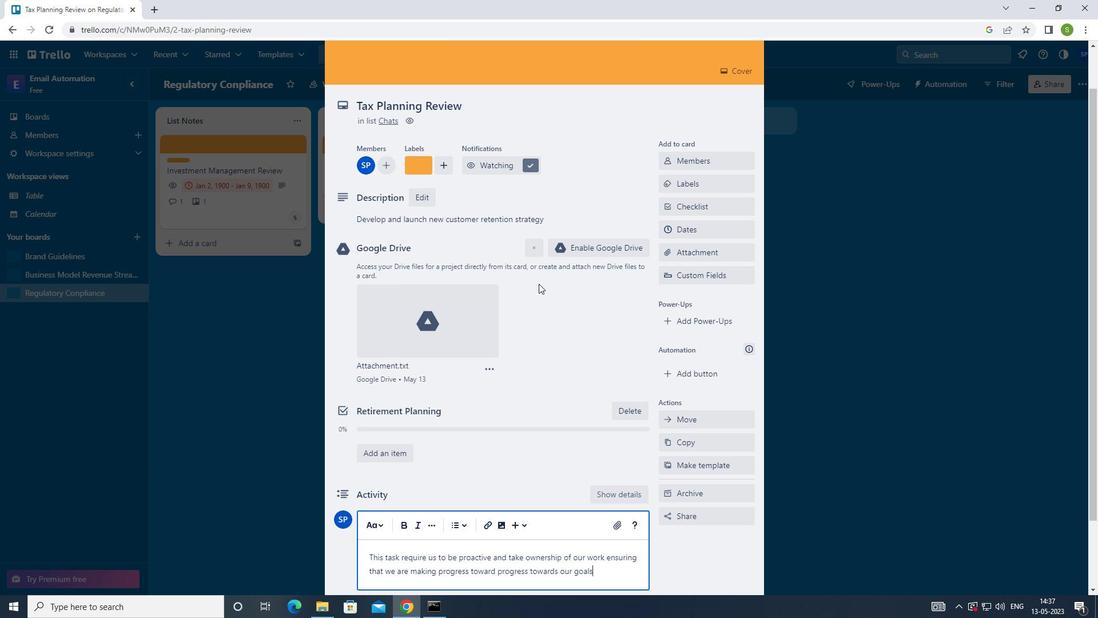 
Action: Mouse scrolled (546, 277) with delta (0, 0)
Screenshot: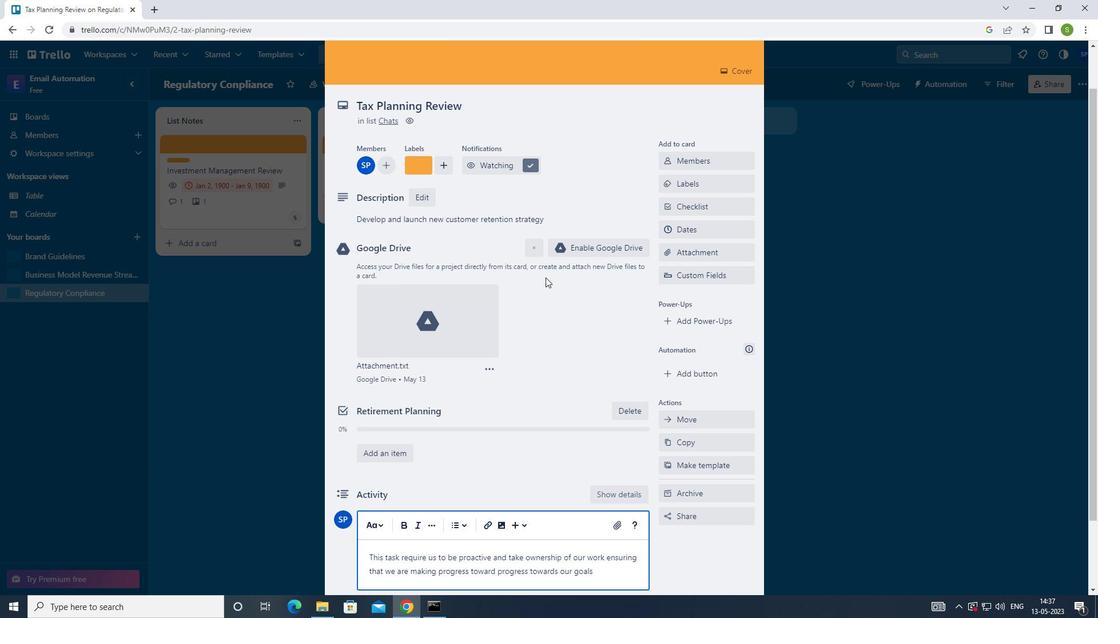 
Action: Mouse scrolled (546, 277) with delta (0, 0)
Screenshot: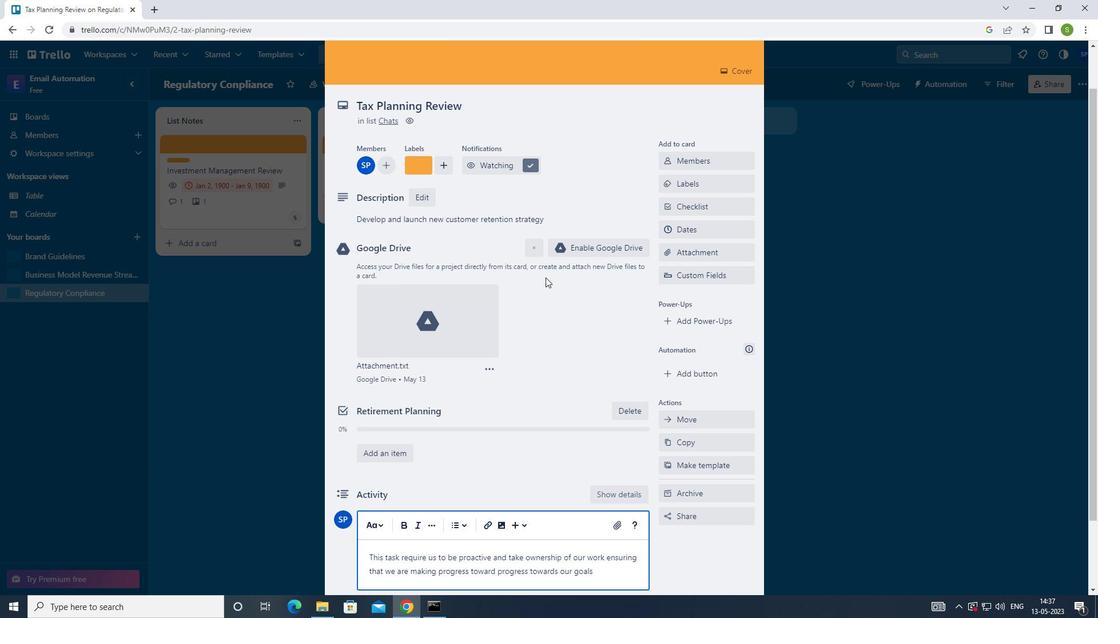 
Action: Mouse moved to (546, 277)
Screenshot: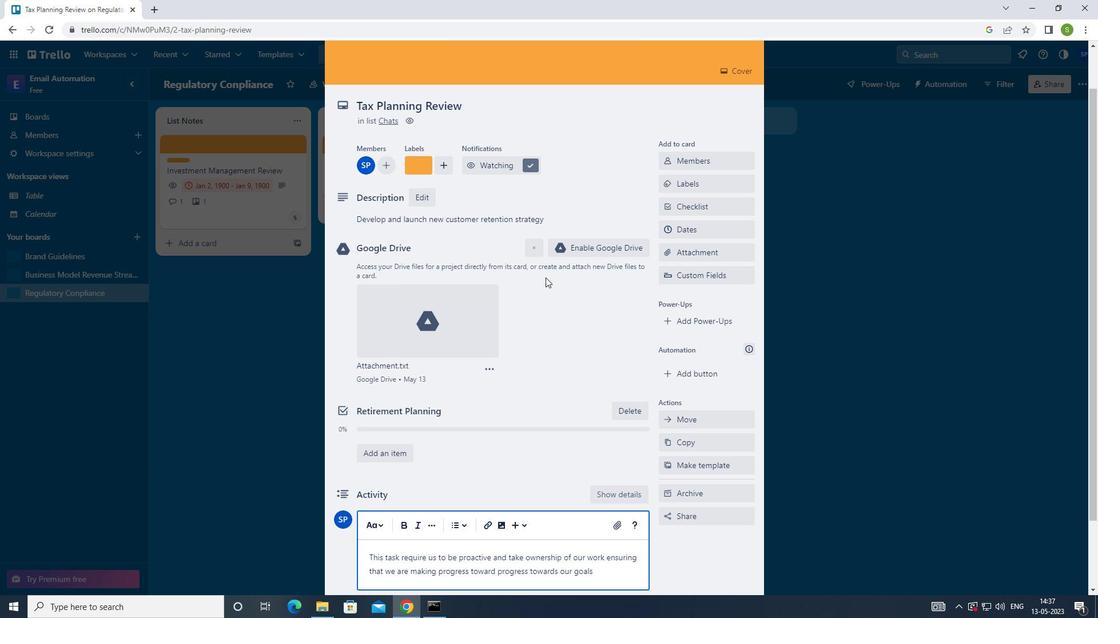 
Action: Mouse scrolled (546, 277) with delta (0, 0)
Screenshot: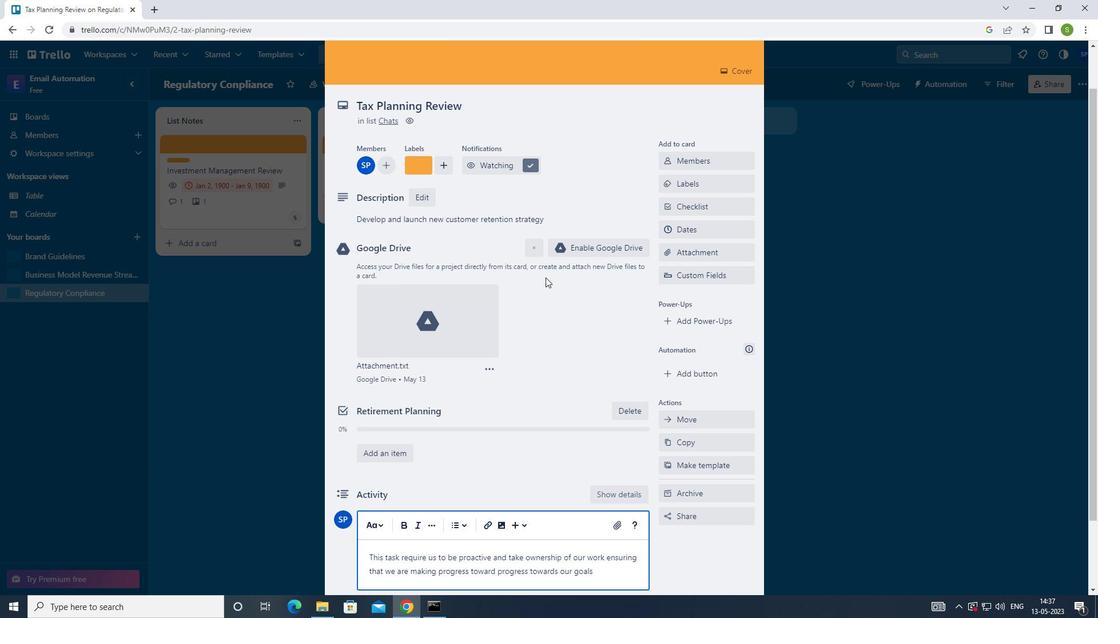 
Action: Mouse moved to (381, 517)
Screenshot: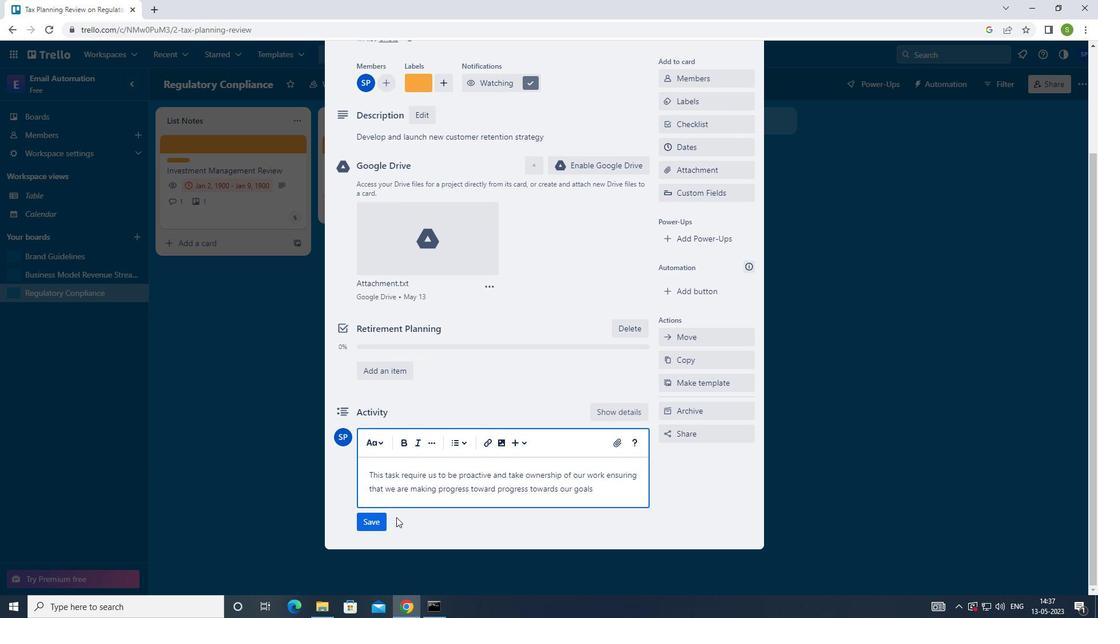 
Action: Mouse pressed left at (381, 517)
Screenshot: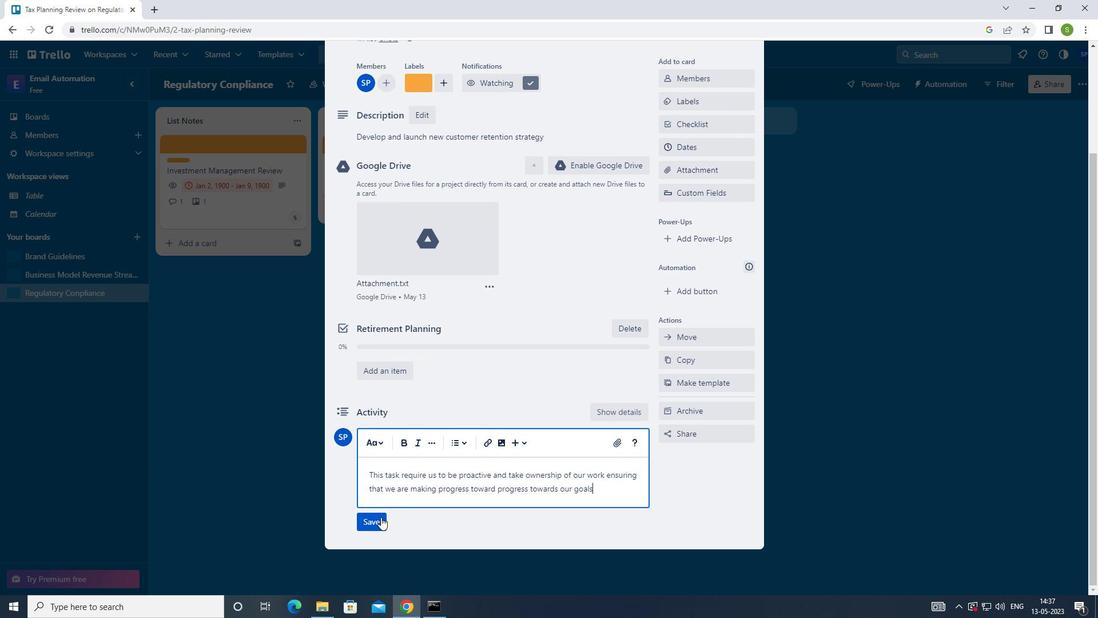 
Action: Mouse moved to (707, 155)
Screenshot: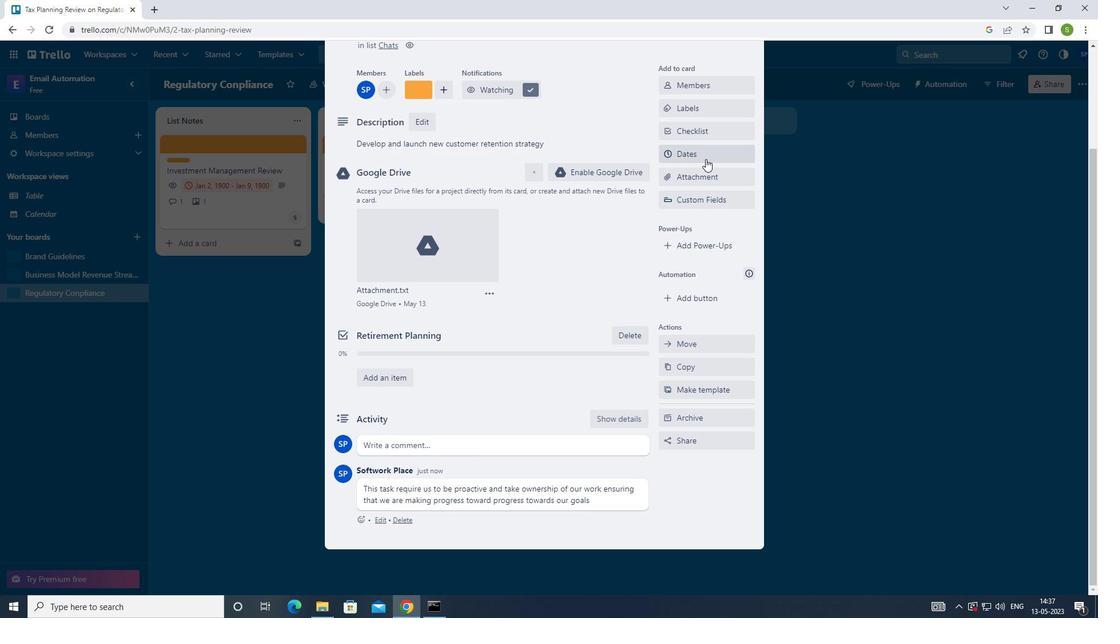
Action: Mouse pressed left at (707, 155)
Screenshot: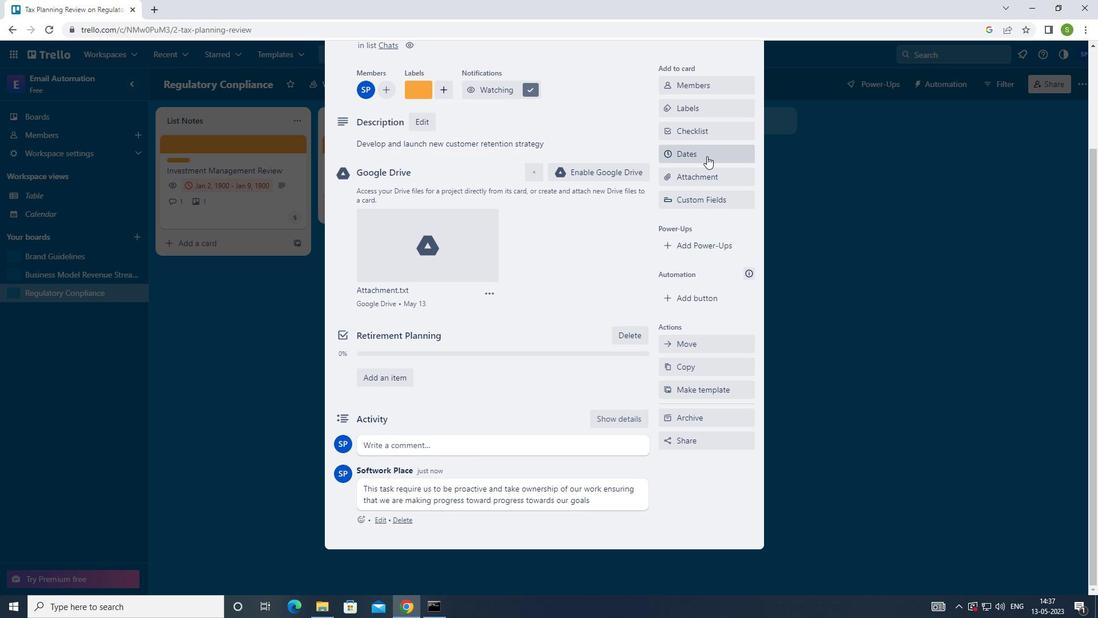 
Action: Mouse moved to (671, 388)
Screenshot: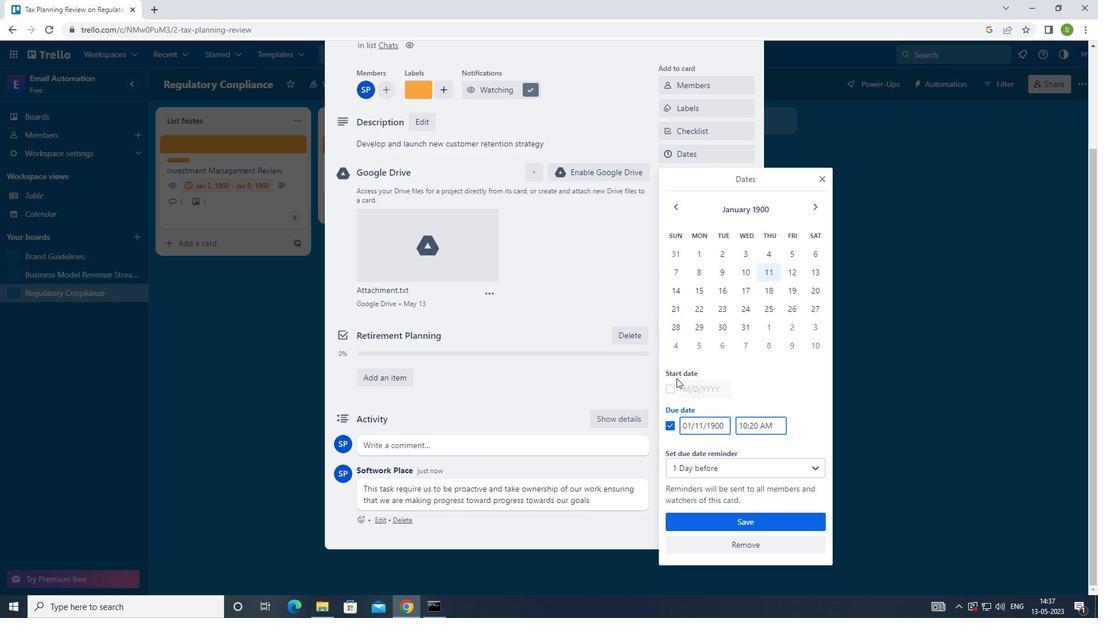 
Action: Mouse pressed left at (671, 388)
Screenshot: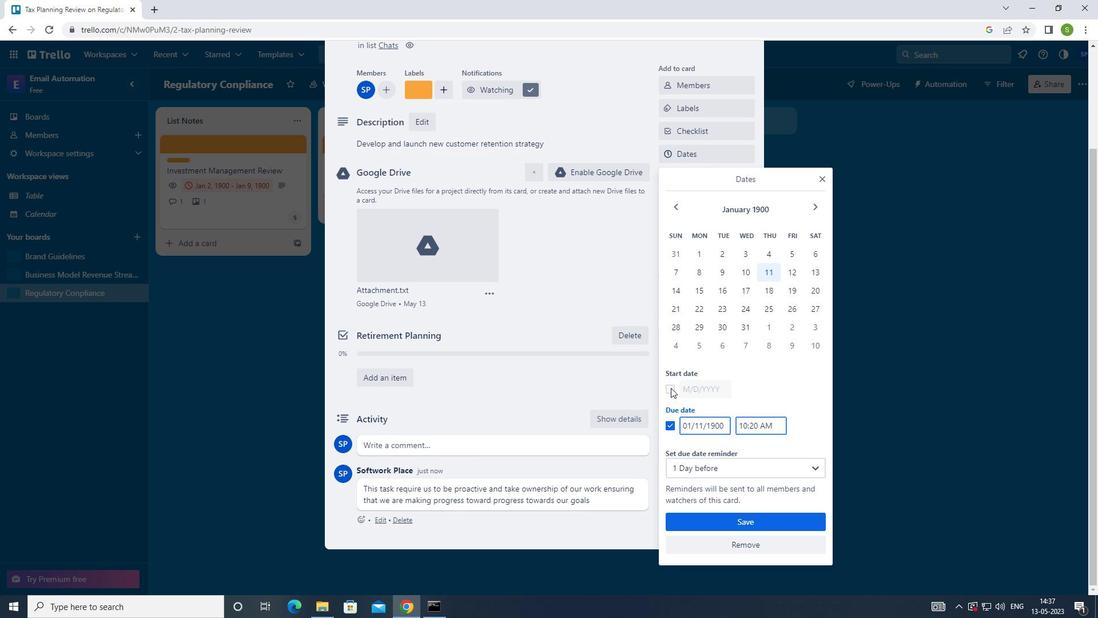 
Action: Mouse moved to (797, 251)
Screenshot: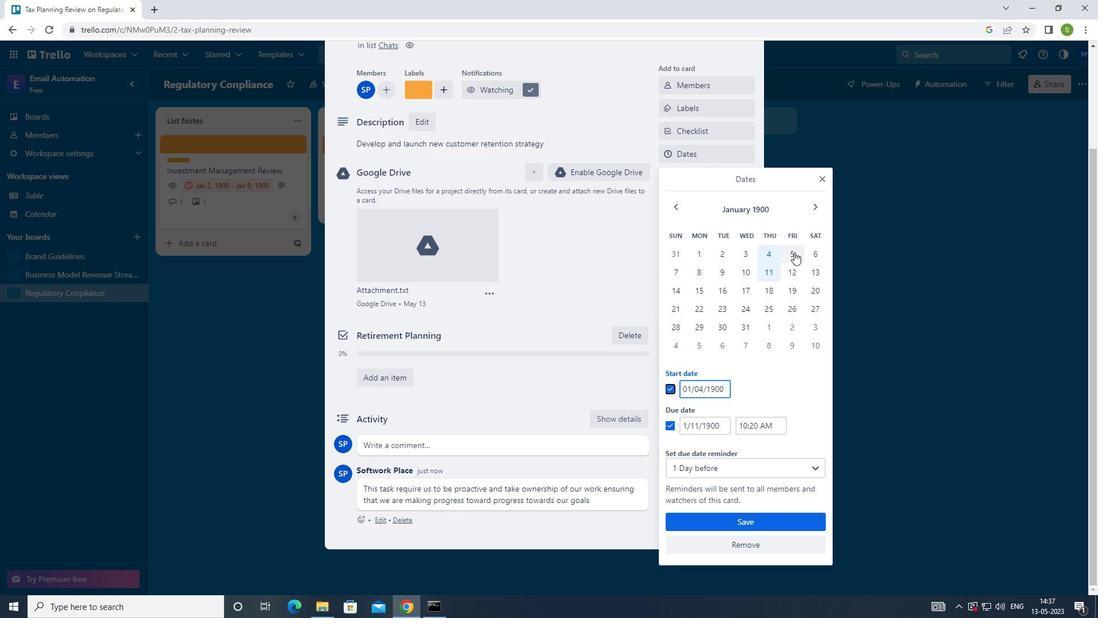 
Action: Mouse pressed left at (797, 251)
Screenshot: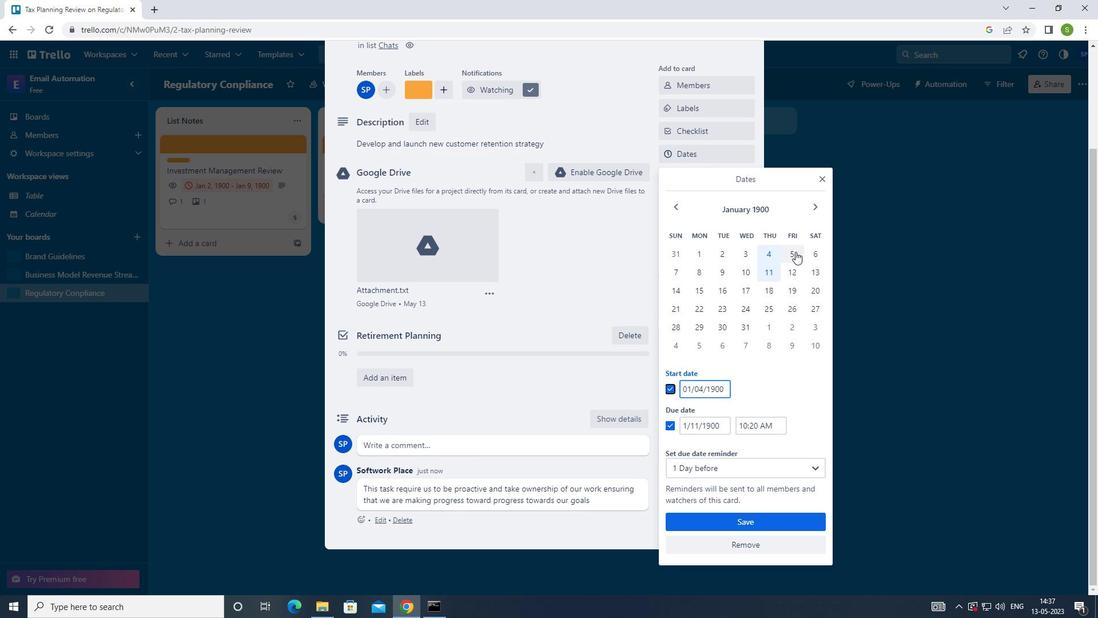
Action: Mouse moved to (794, 269)
Screenshot: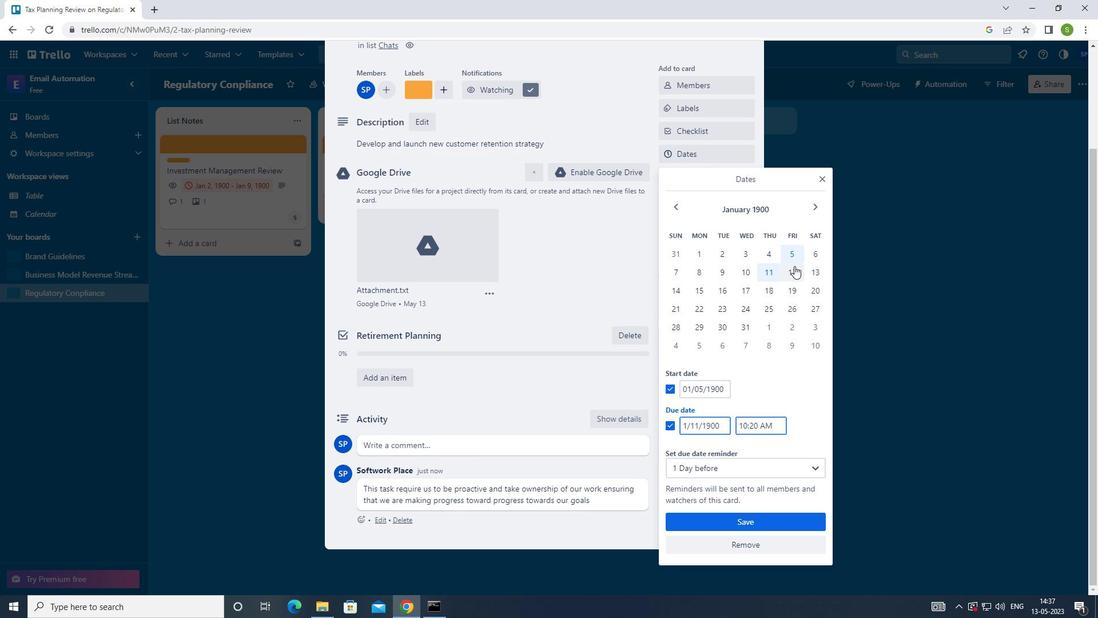 
Action: Mouse pressed left at (794, 269)
Screenshot: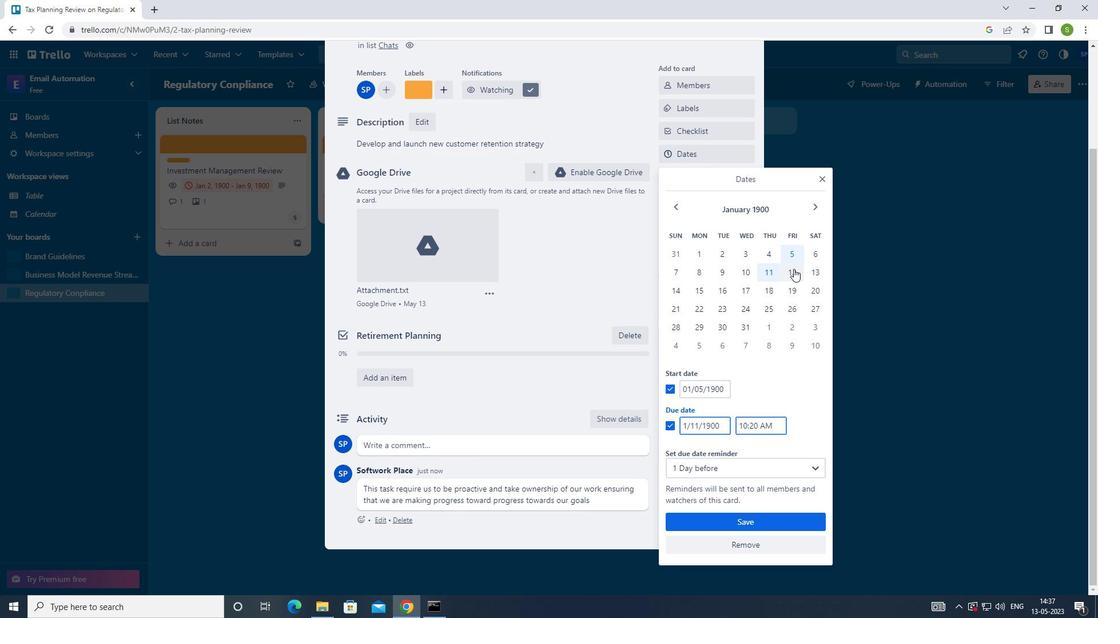 
Action: Mouse moved to (754, 525)
Screenshot: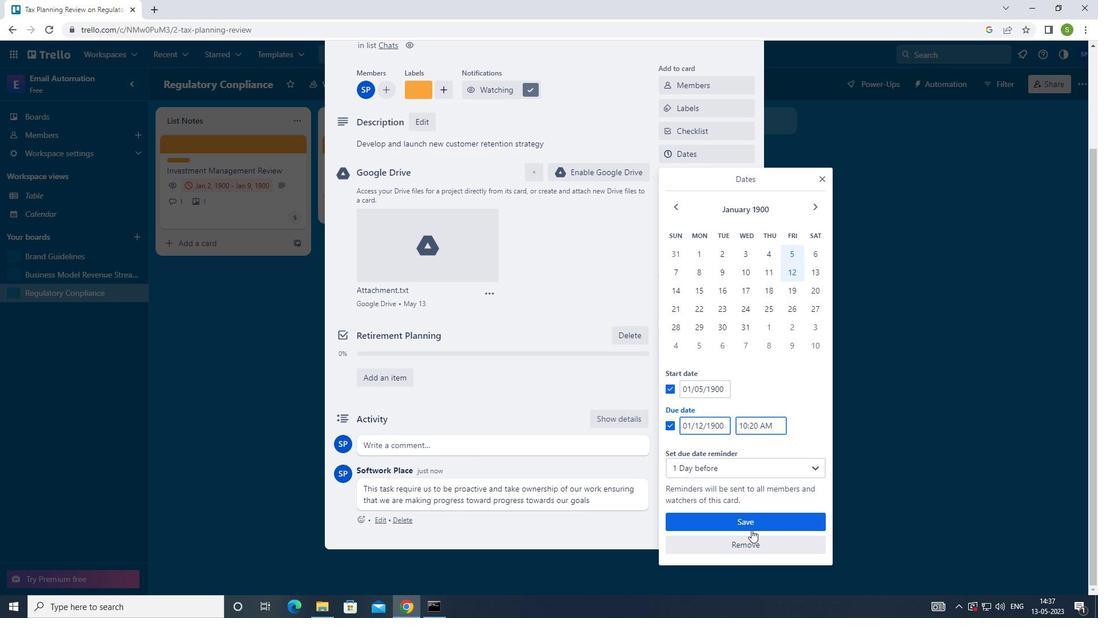 
Action: Mouse pressed left at (754, 525)
Screenshot: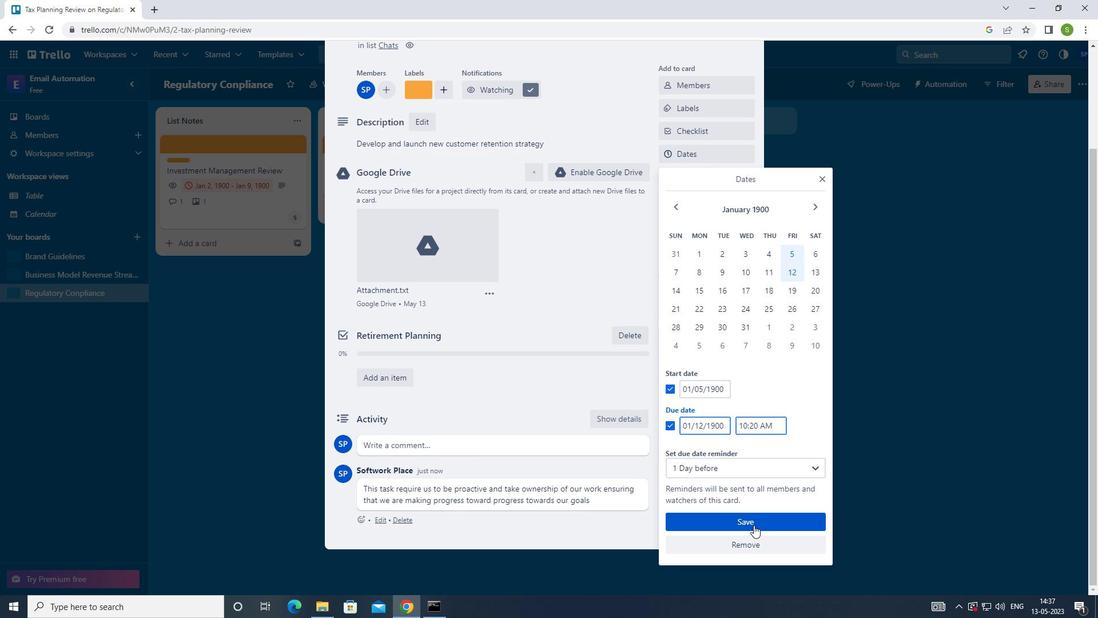 
Action: Mouse moved to (720, 501)
Screenshot: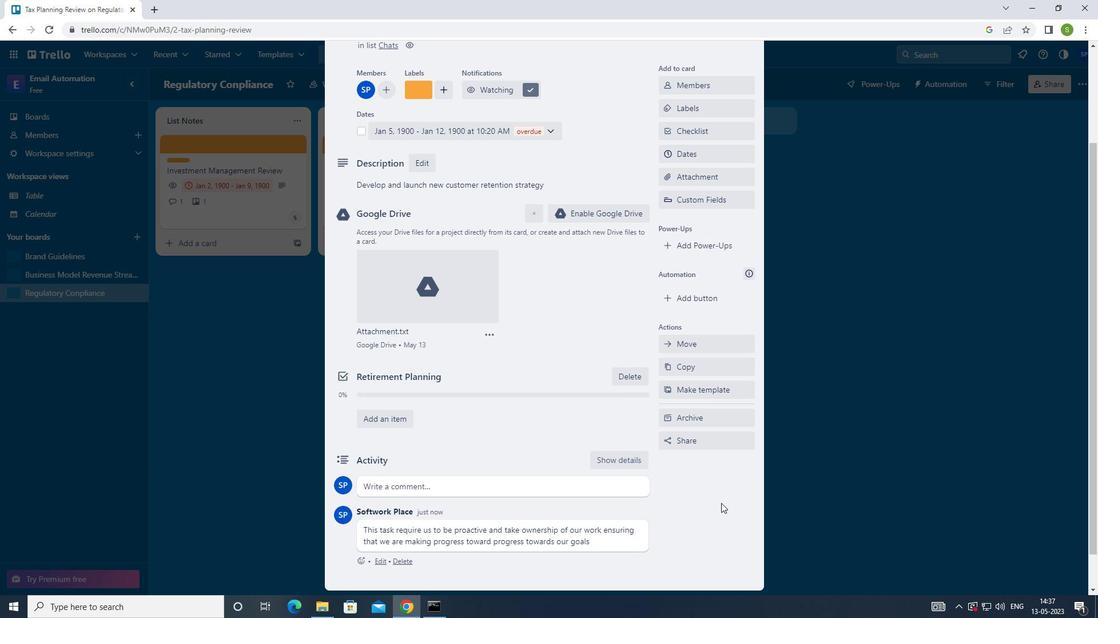 
Action: Key pressed <Key.f8>
Screenshot: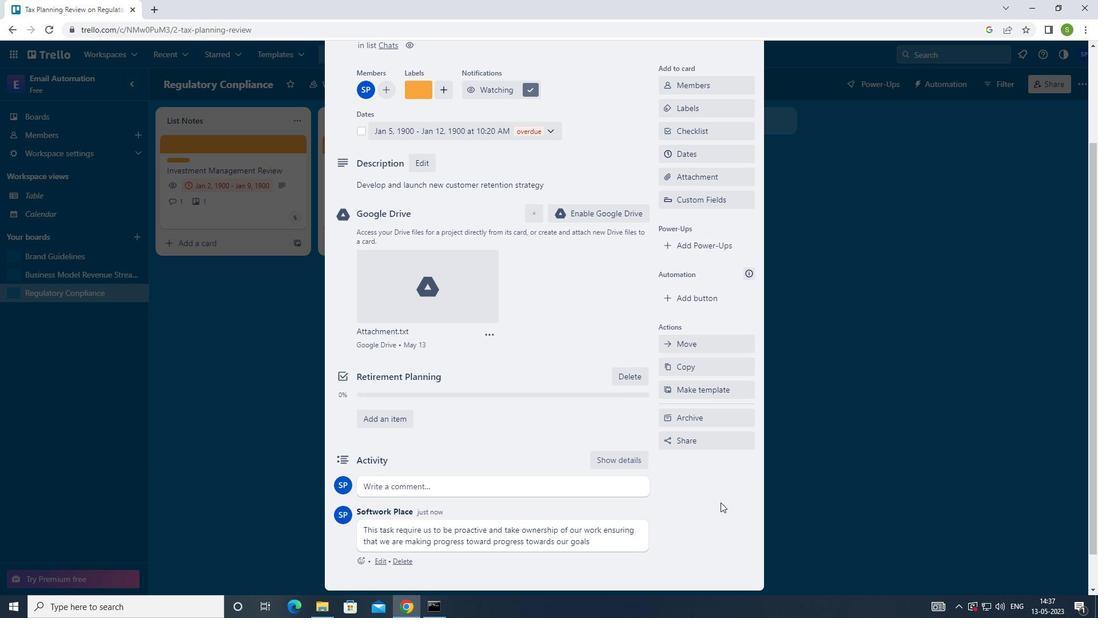 
